 Task: Play online crossword game.
Action: Mouse moved to (362, 197)
Screenshot: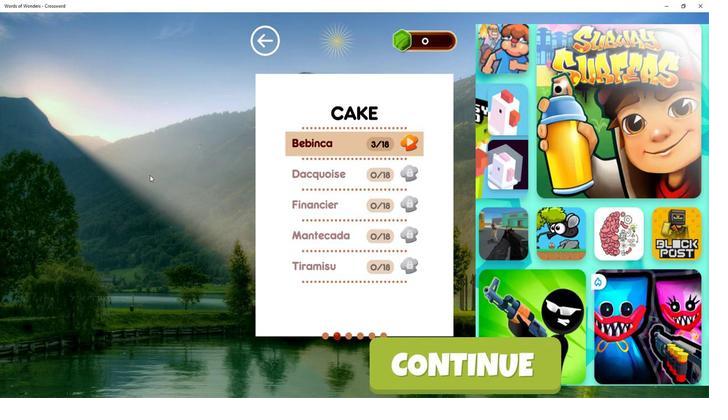 
Action: Mouse pressed left at (362, 197)
Screenshot: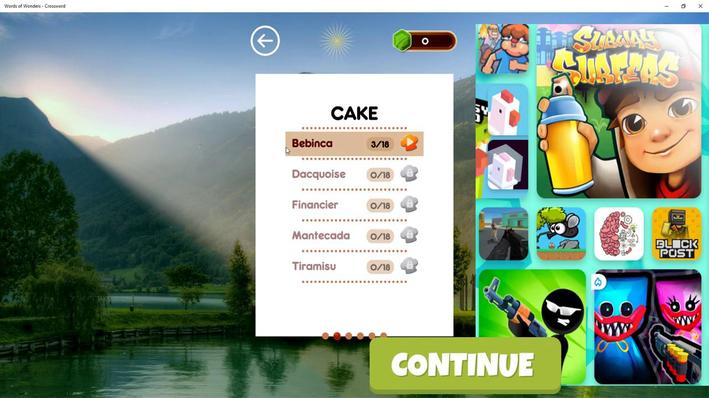 
Action: Mouse moved to (379, 186)
Screenshot: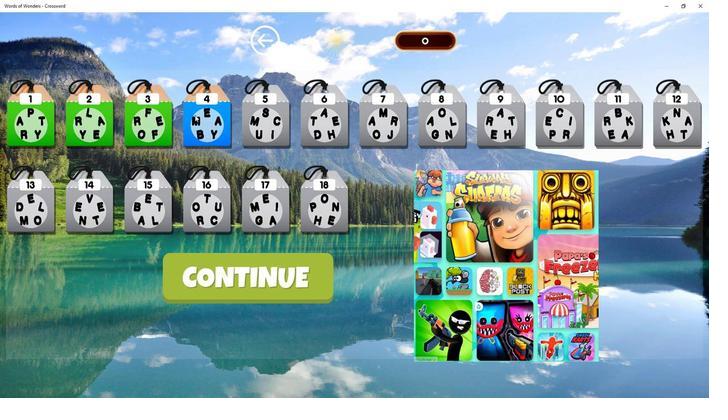 
Action: Mouse pressed left at (379, 186)
Screenshot: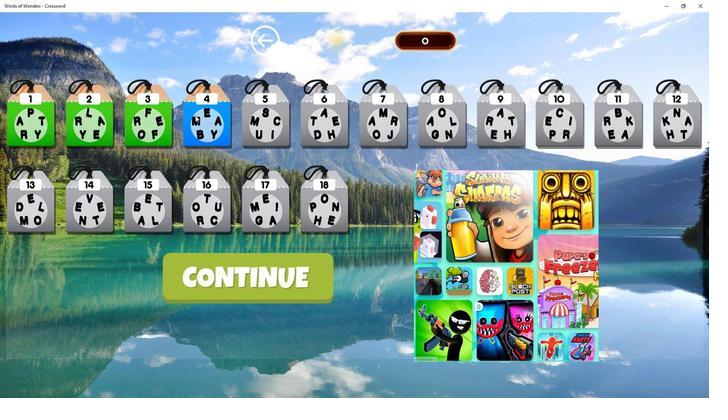 
Action: Mouse moved to (445, 207)
Screenshot: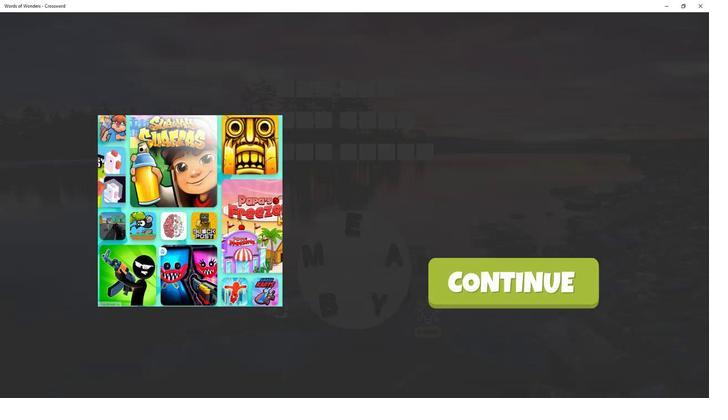 
Action: Mouse scrolled (445, 207) with delta (0, 0)
Screenshot: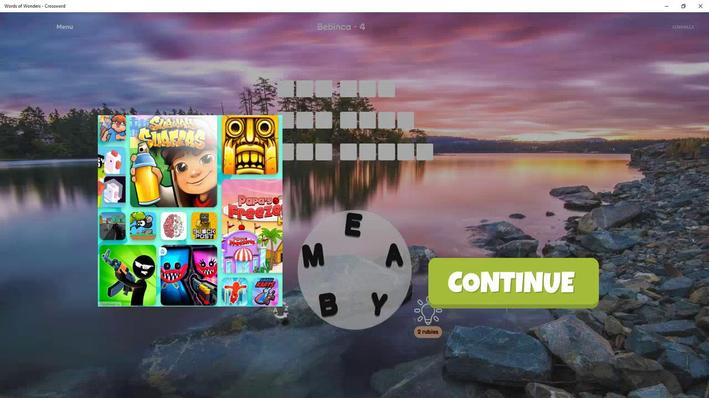 
Action: Mouse scrolled (445, 207) with delta (0, 0)
Screenshot: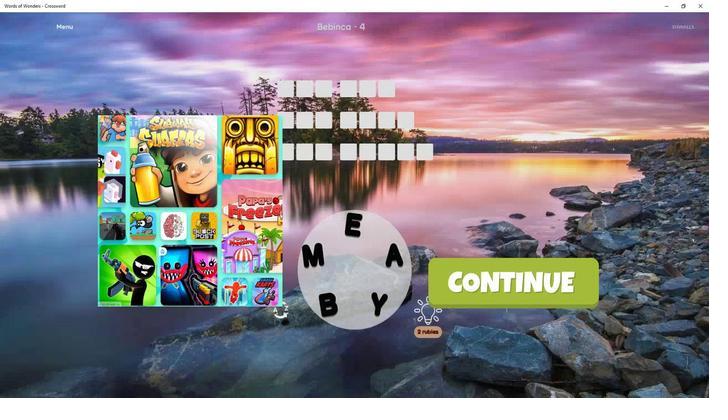 
Action: Mouse scrolled (445, 207) with delta (0, 0)
Screenshot: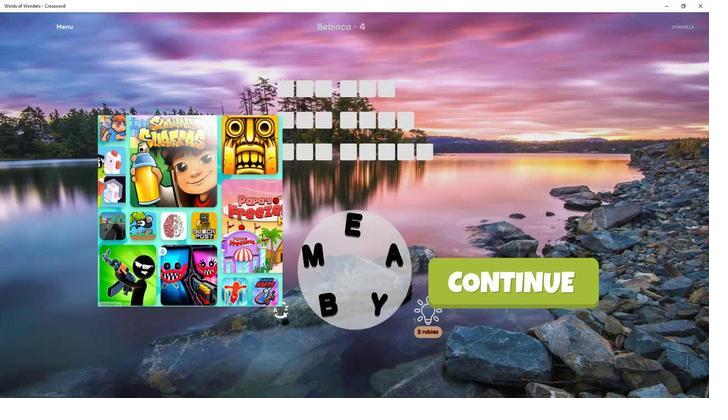 
Action: Mouse moved to (356, 240)
Screenshot: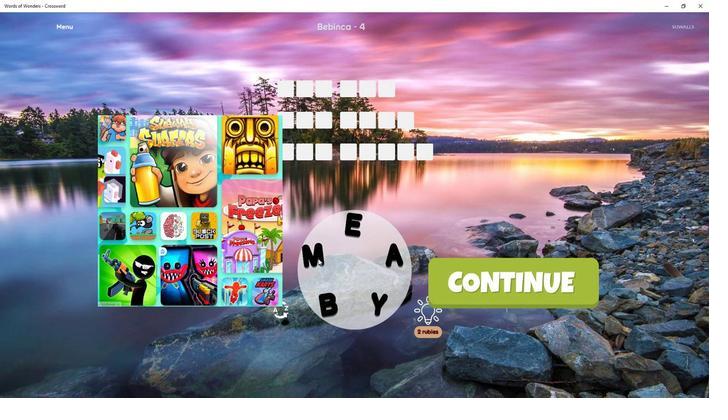 
Action: Mouse pressed left at (356, 240)
Screenshot: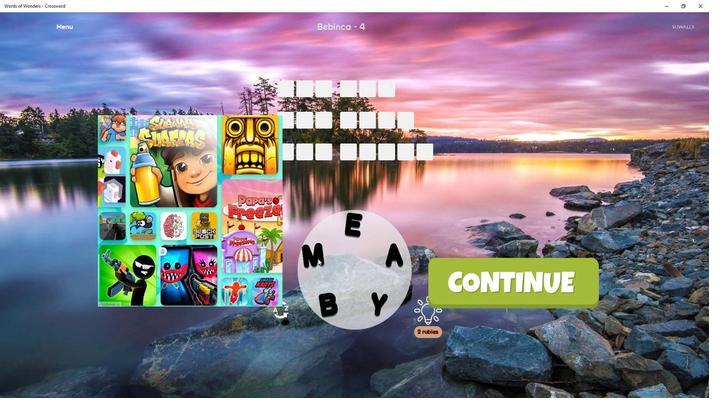
Action: Mouse moved to (355, 257)
Screenshot: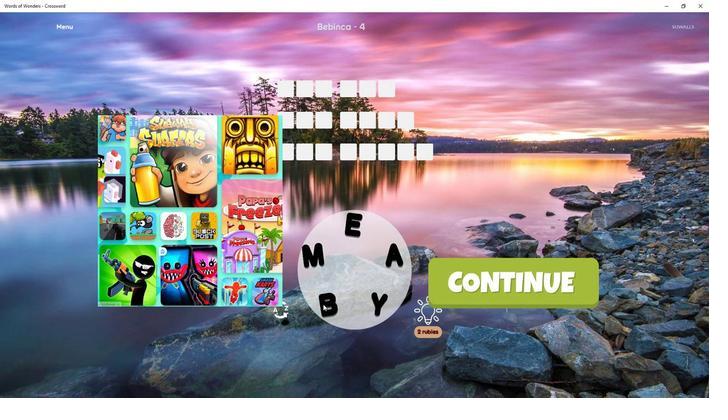 
Action: Mouse pressed left at (355, 257)
Screenshot: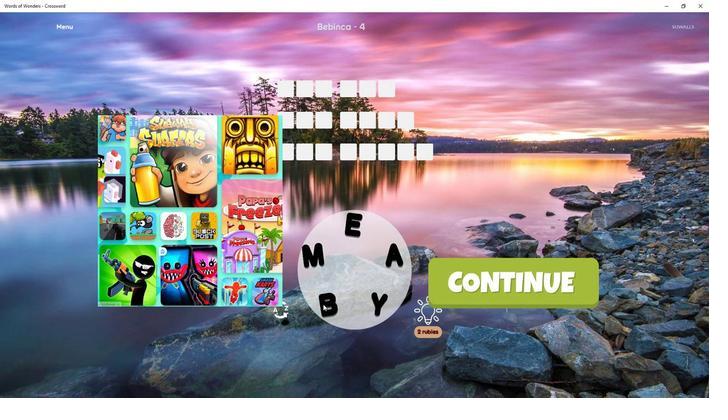 
Action: Mouse moved to (355, 257)
Screenshot: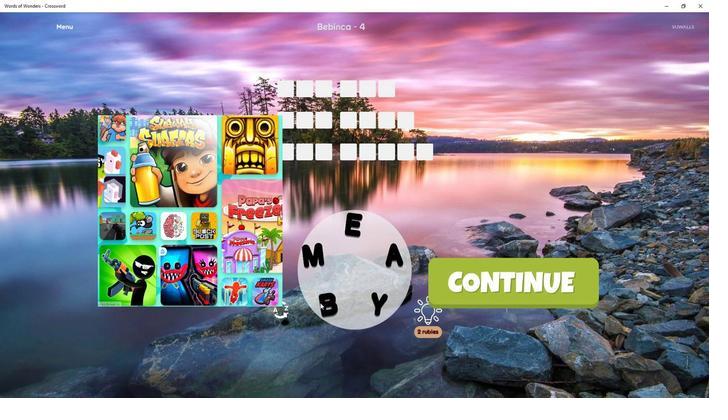 
Action: Mouse pressed left at (355, 257)
Screenshot: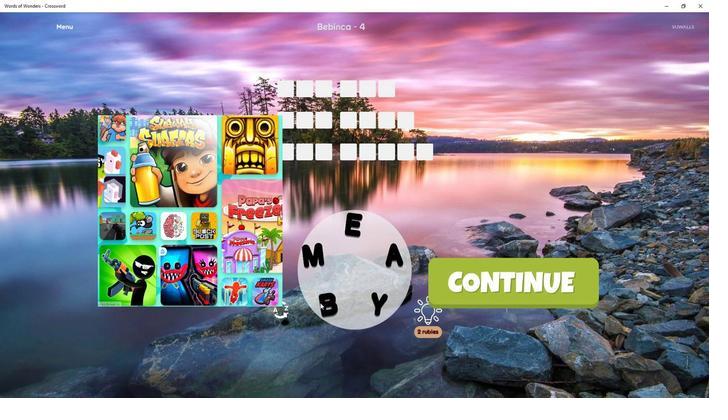 
Action: Mouse moved to (348, 229)
Screenshot: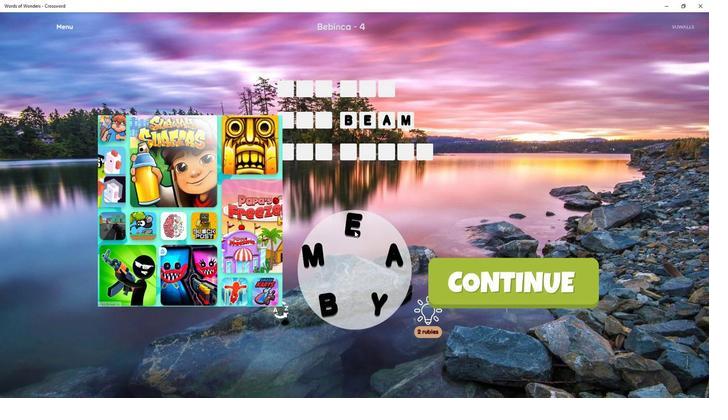 
Action: Mouse pressed left at (348, 229)
Screenshot: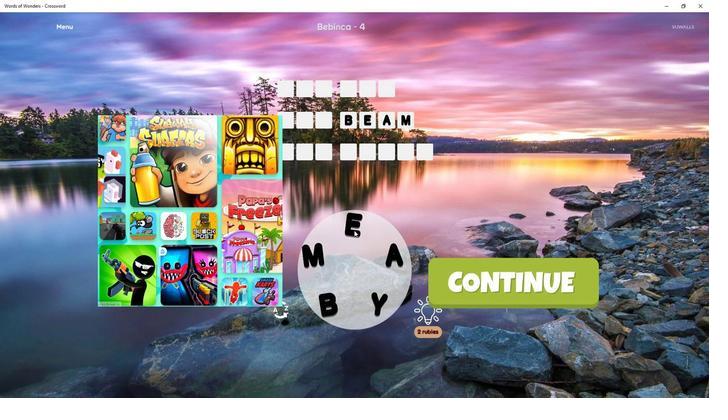 
Action: Mouse moved to (353, 255)
Screenshot: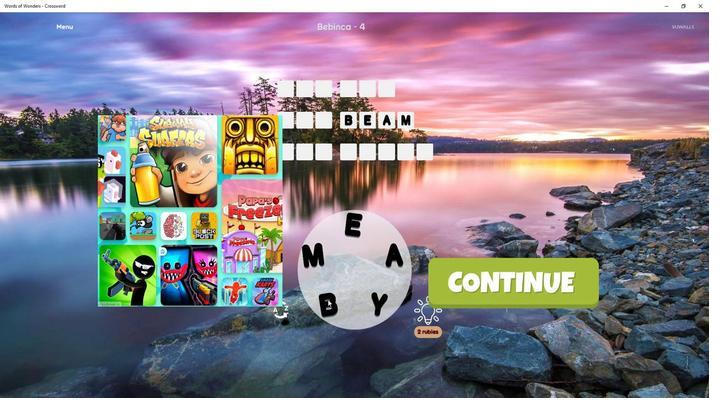 
Action: Mouse pressed left at (353, 255)
Screenshot: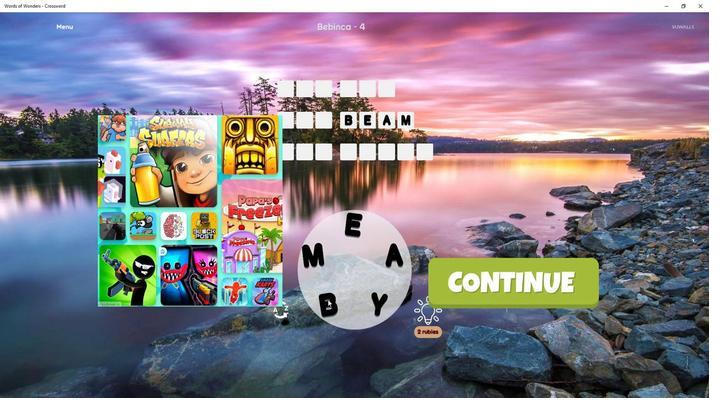 
Action: Mouse moved to (343, 257)
Screenshot: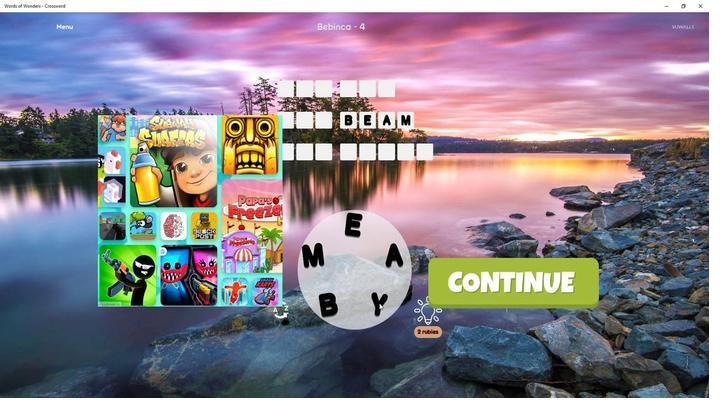 
Action: Mouse pressed left at (343, 257)
Screenshot: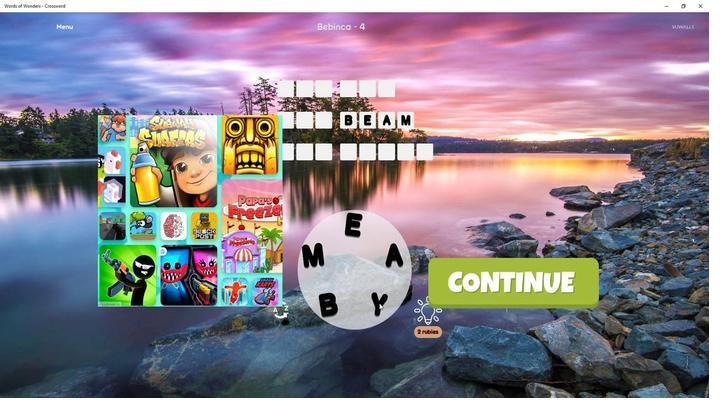 
Action: Mouse moved to (342, 254)
Screenshot: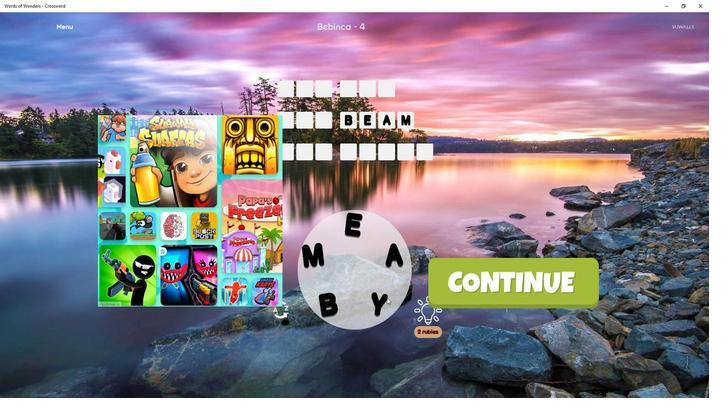 
Action: Mouse pressed left at (342, 254)
Screenshot: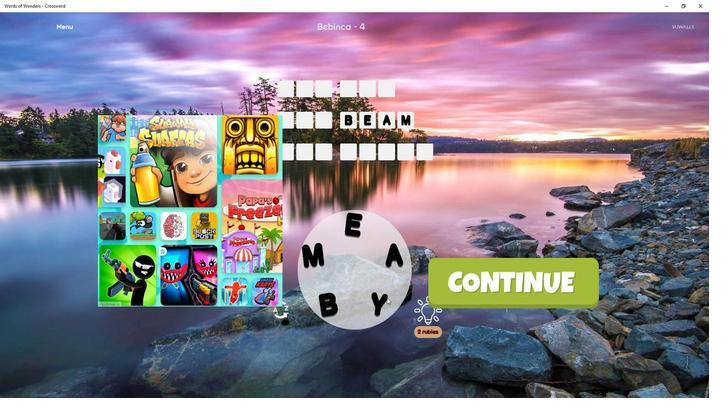 
Action: Mouse moved to (355, 254)
Screenshot: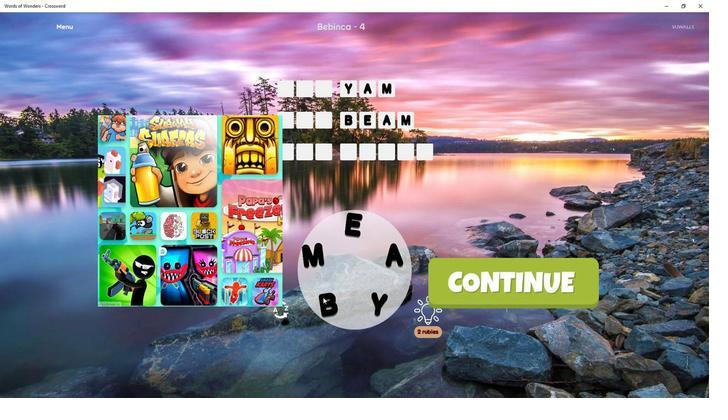 
Action: Mouse pressed left at (355, 254)
Screenshot: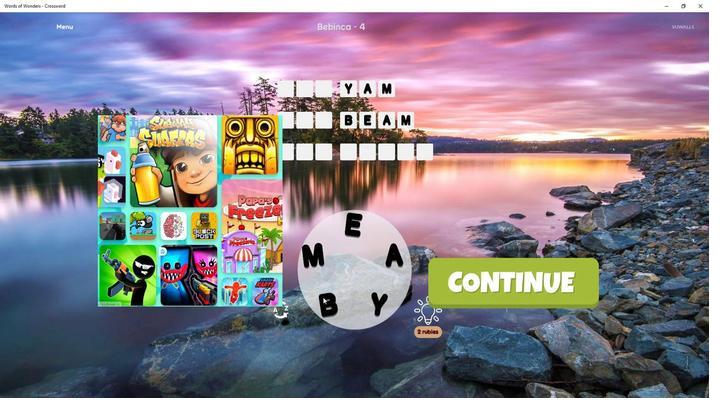 
Action: Mouse moved to (352, 255)
Screenshot: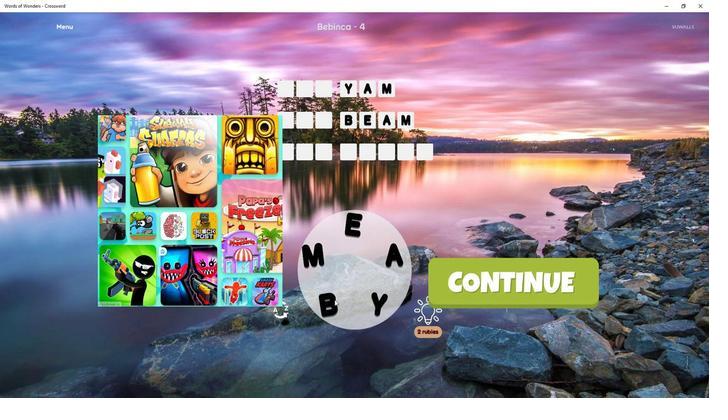 
Action: Mouse pressed left at (352, 255)
Screenshot: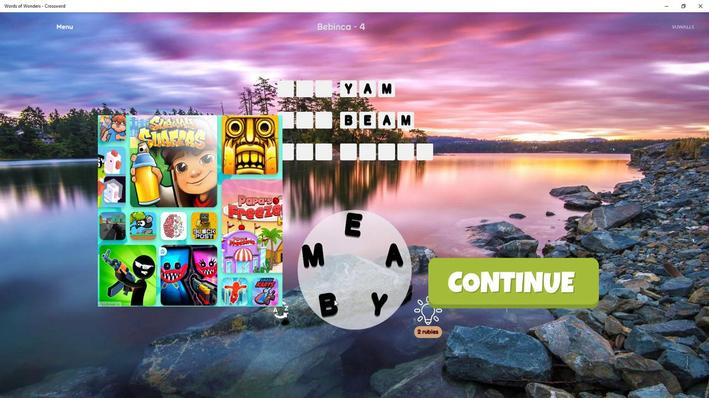 
Action: Mouse moved to (353, 253)
Screenshot: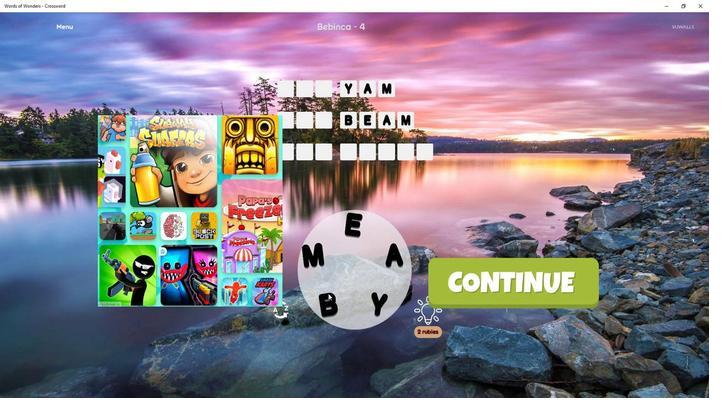 
Action: Mouse pressed left at (353, 253)
Screenshot: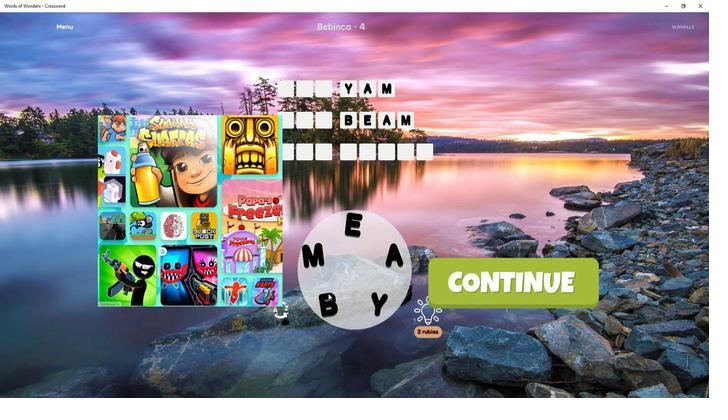 
Action: Mouse moved to (344, 258)
Screenshot: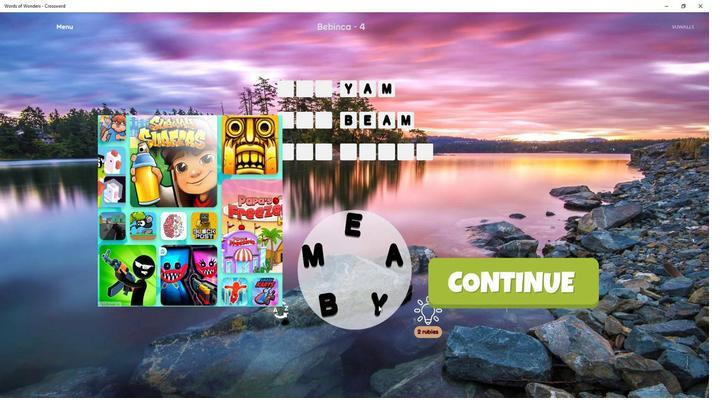 
Action: Mouse pressed left at (344, 258)
Screenshot: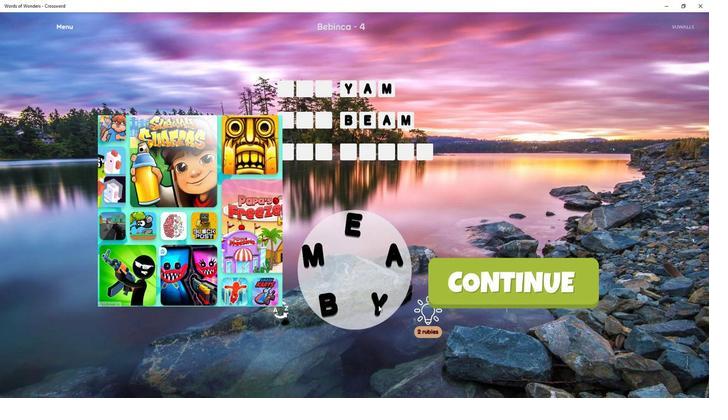 
Action: Mouse moved to (348, 231)
Screenshot: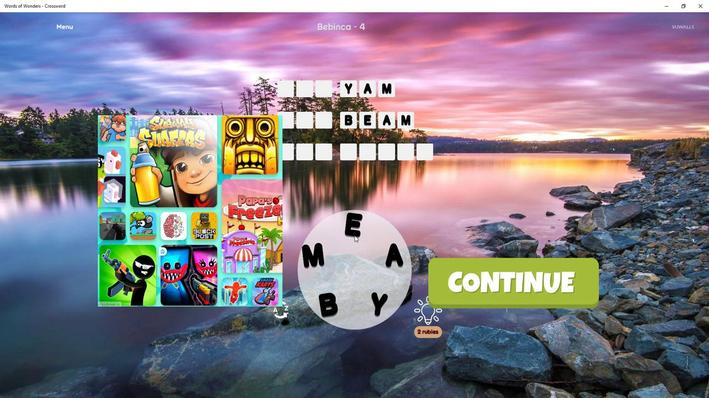 
Action: Mouse pressed left at (348, 231)
Screenshot: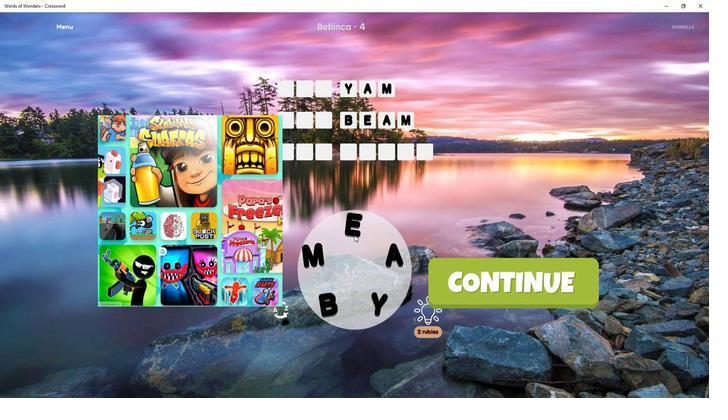 
Action: Mouse moved to (341, 239)
Screenshot: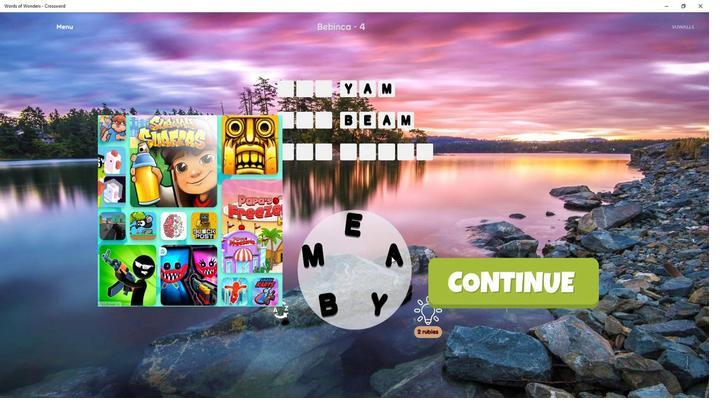 
Action: Mouse pressed left at (341, 239)
Screenshot: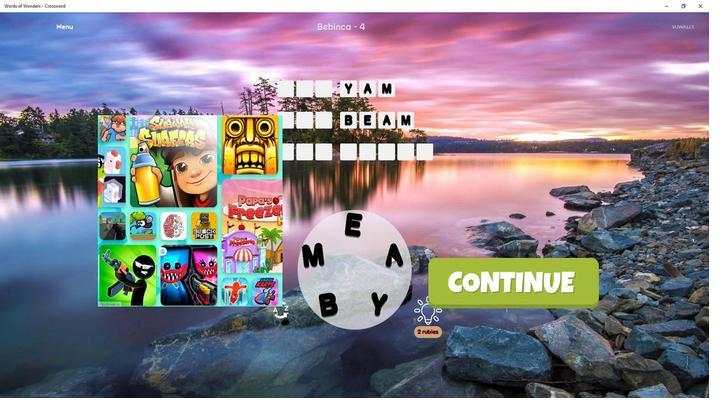 
Action: Mouse moved to (341, 239)
Screenshot: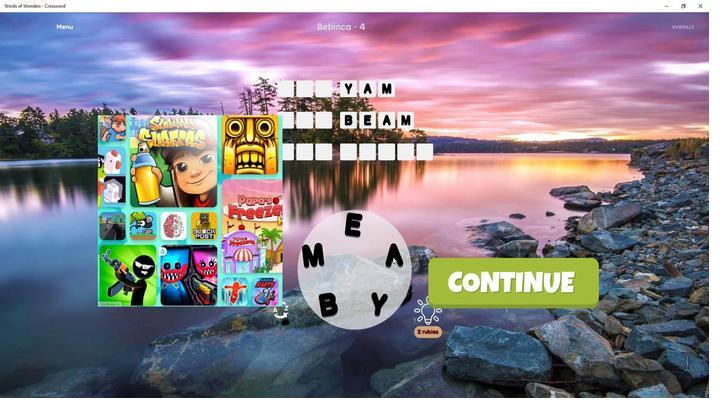 
Action: Mouse pressed left at (341, 239)
Screenshot: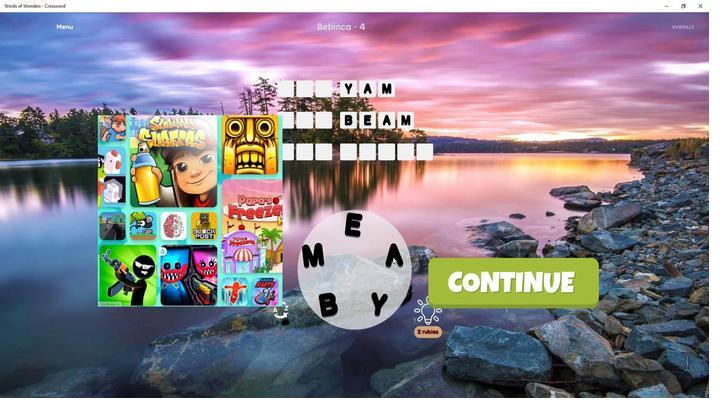 
Action: Mouse moved to (349, 227)
Screenshot: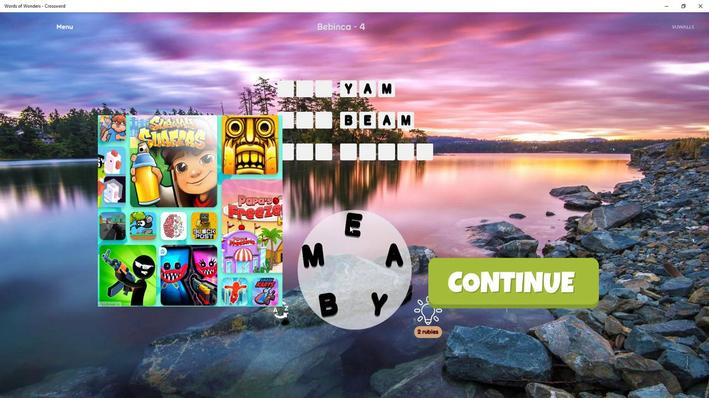 
Action: Mouse pressed left at (349, 227)
Screenshot: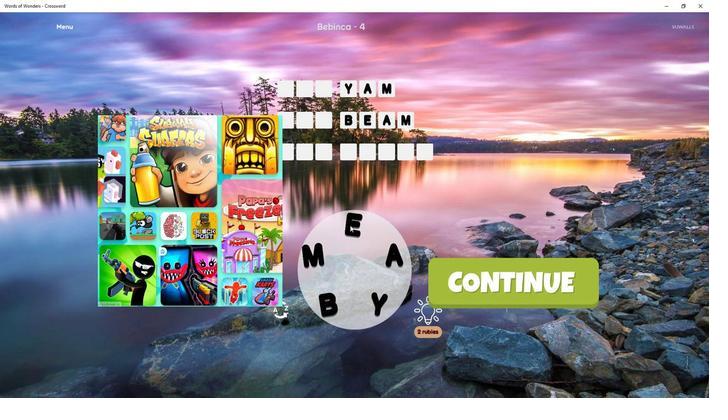 
Action: Mouse moved to (444, 203)
Screenshot: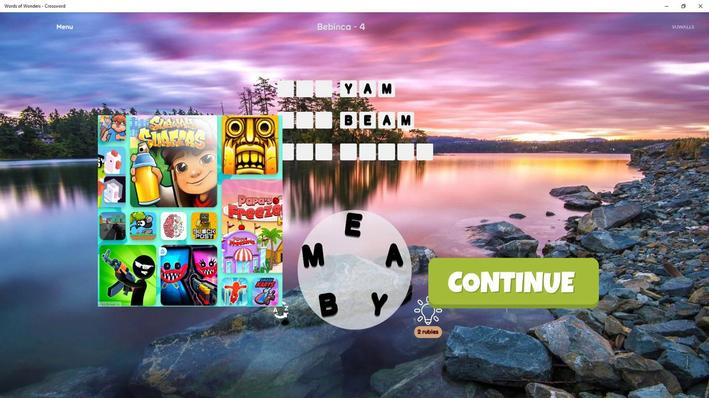 
Action: Mouse scrolled (444, 203) with delta (0, 0)
Screenshot: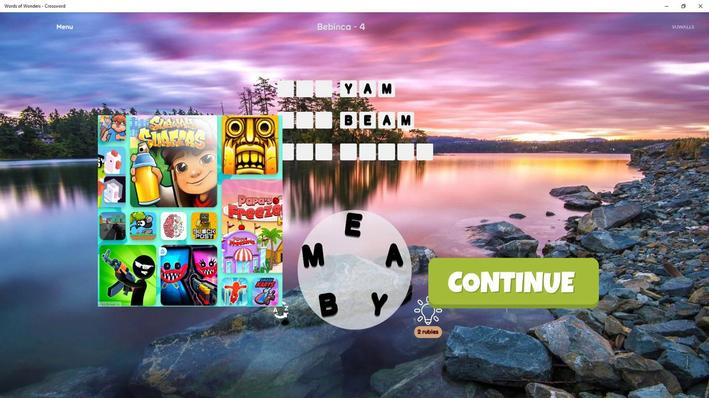
Action: Mouse moved to (447, 201)
Screenshot: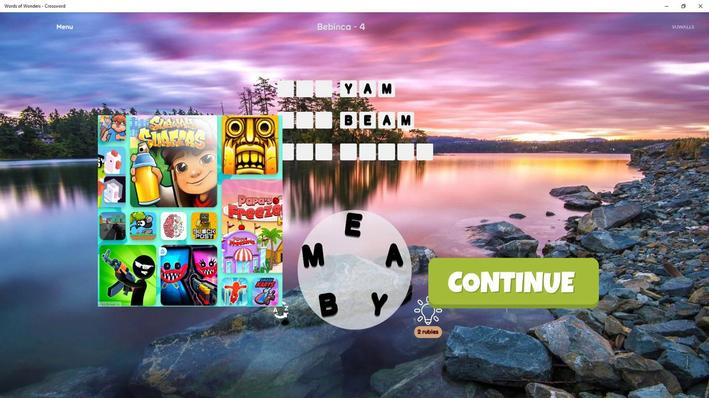 
Action: Mouse scrolled (447, 201) with delta (0, 0)
Screenshot: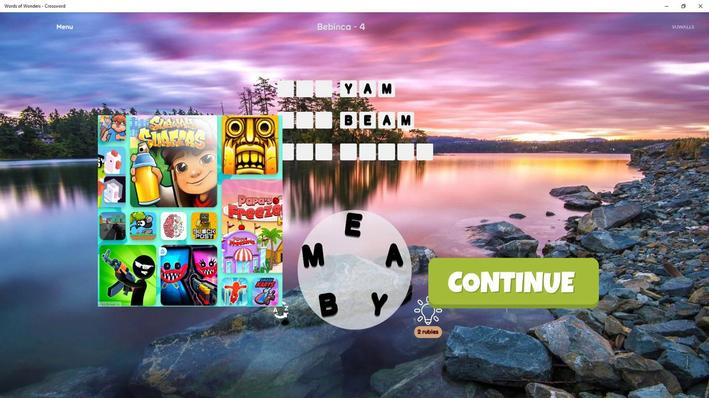 
Action: Mouse moved to (355, 240)
Screenshot: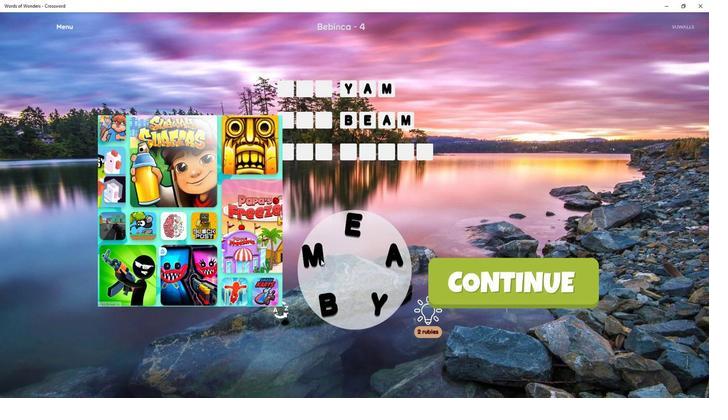 
Action: Mouse pressed left at (355, 240)
Screenshot: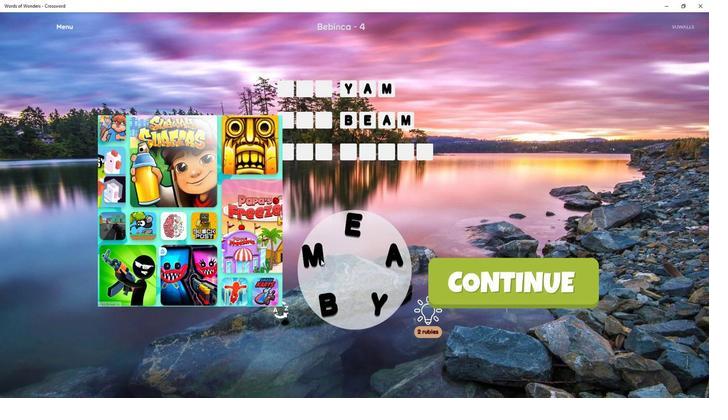 
Action: Mouse moved to (356, 240)
Screenshot: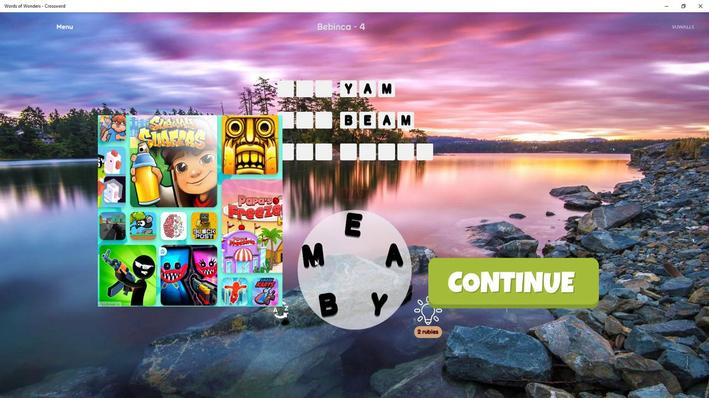 
Action: Mouse pressed left at (356, 240)
Screenshot: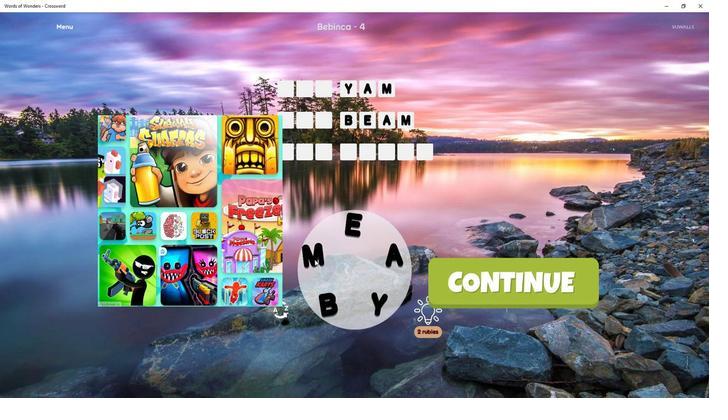 
Action: Mouse moved to (349, 227)
Screenshot: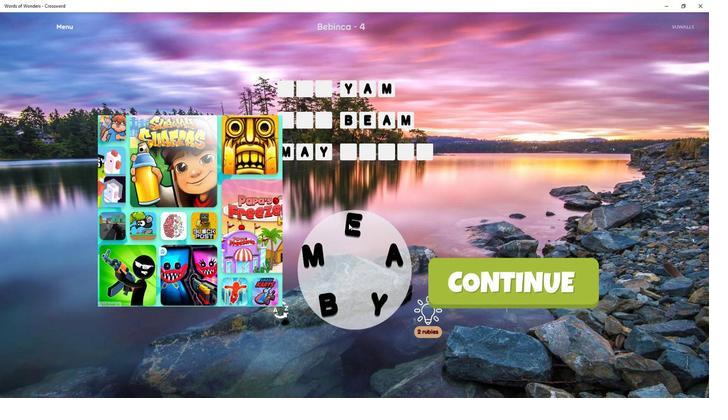 
Action: Mouse pressed left at (349, 227)
Screenshot: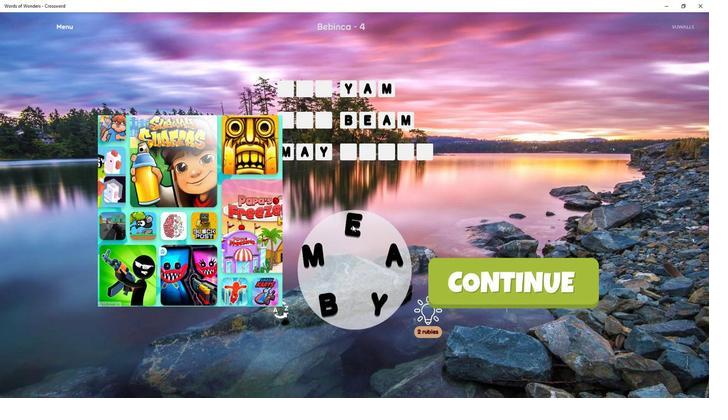 
Action: Mouse moved to (438, 197)
Screenshot: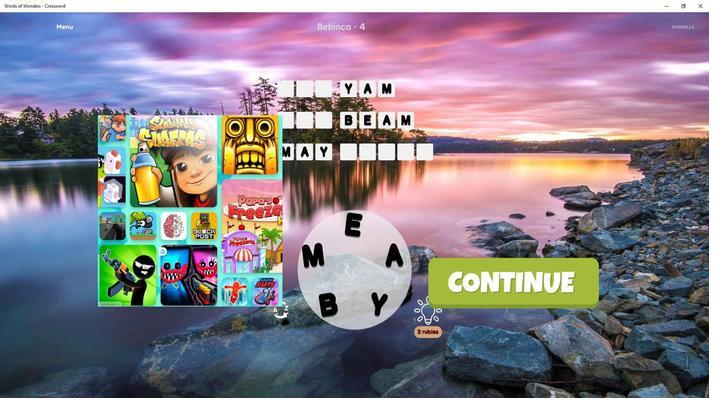 
Action: Mouse scrolled (438, 197) with delta (0, 0)
Screenshot: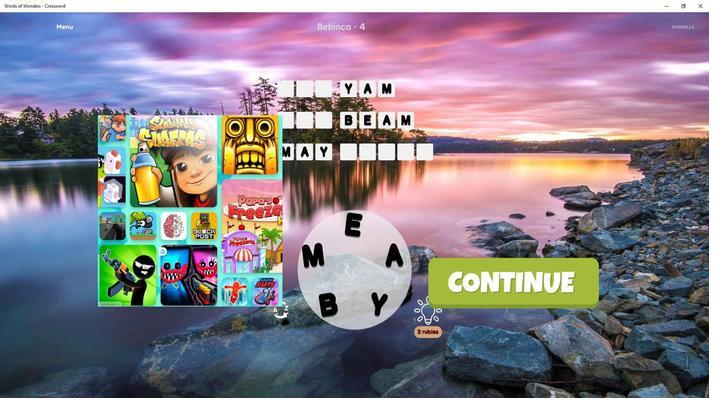 
Action: Mouse scrolled (438, 197) with delta (0, 0)
Screenshot: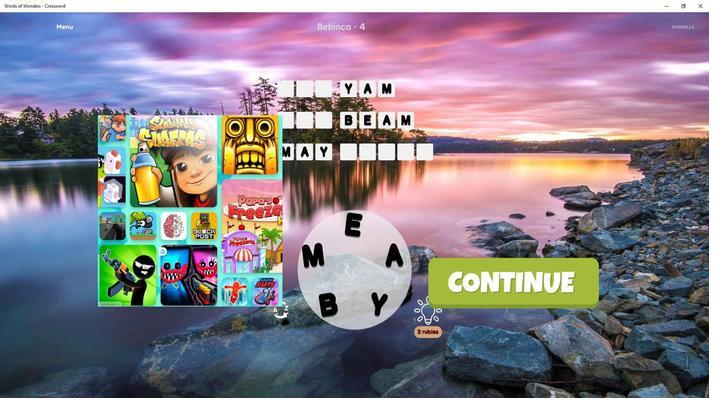 
Action: Mouse scrolled (438, 197) with delta (0, 0)
Screenshot: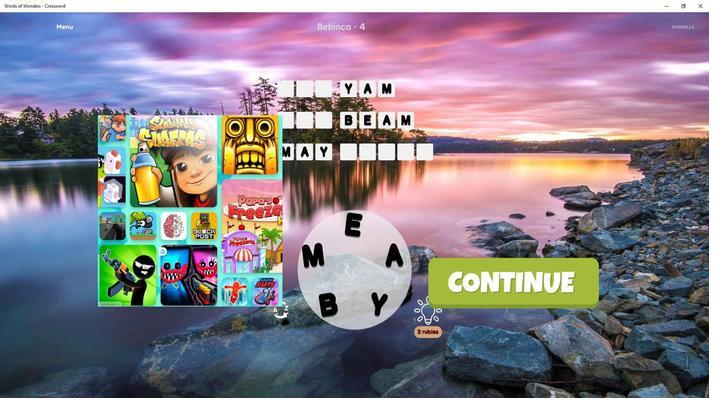 
Action: Mouse moved to (358, 237)
Screenshot: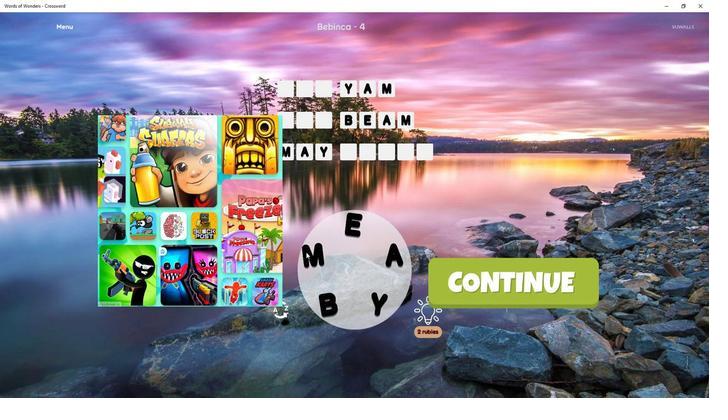 
Action: Mouse pressed left at (358, 237)
Screenshot: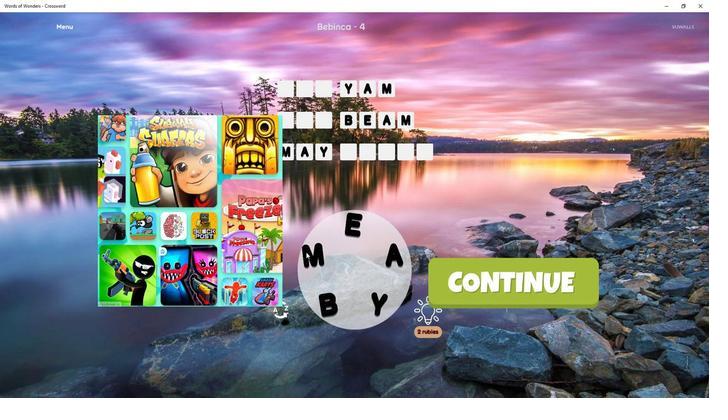 
Action: Mouse moved to (355, 255)
Screenshot: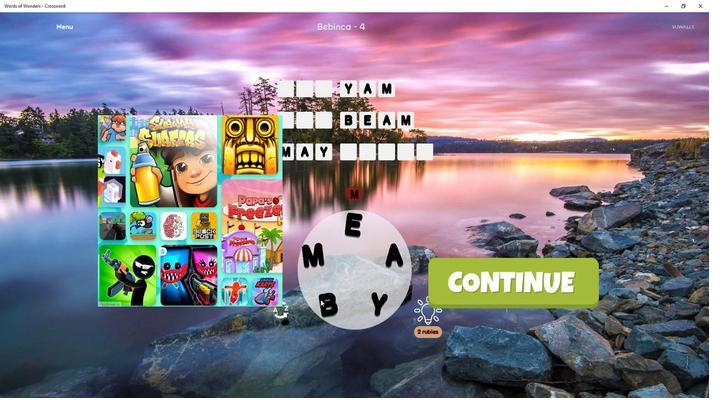 
Action: Mouse pressed left at (355, 255)
Screenshot: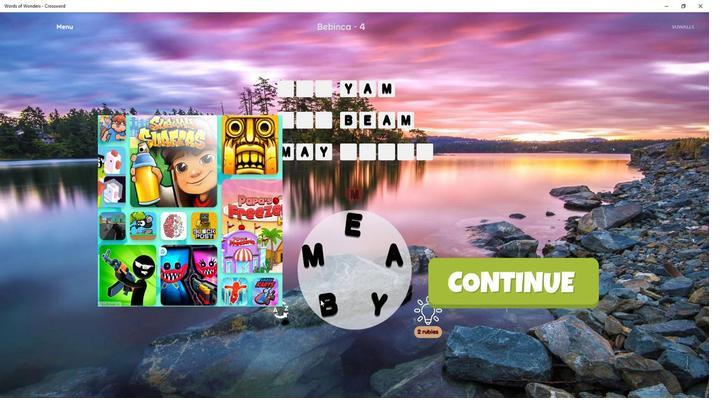 
Action: Mouse moved to (355, 255)
Screenshot: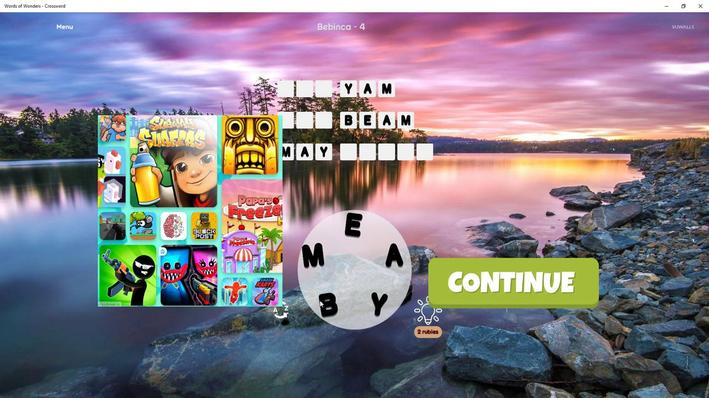 
Action: Mouse pressed left at (355, 255)
Screenshot: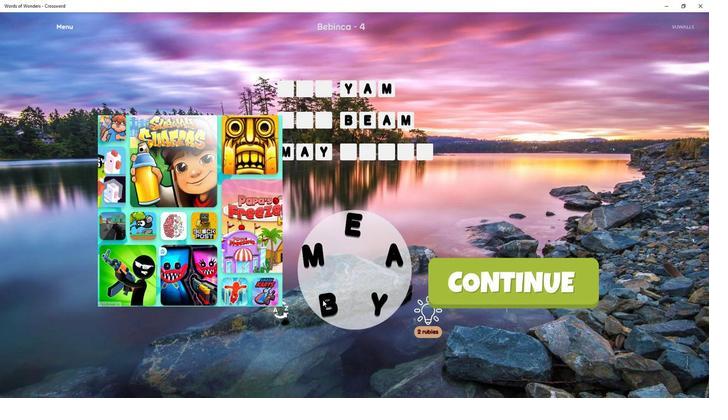 
Action: Mouse moved to (342, 238)
Screenshot: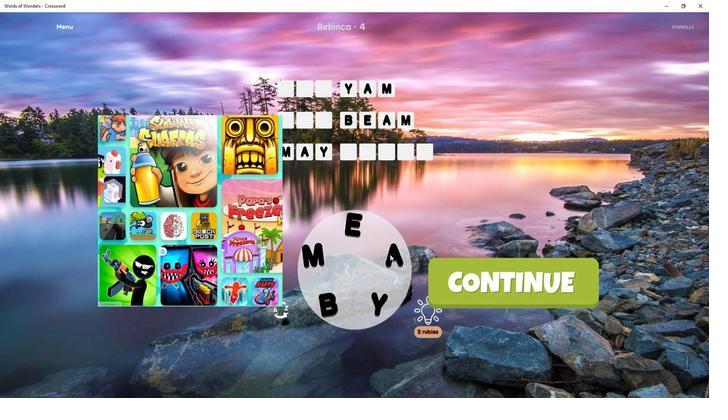 
Action: Mouse pressed left at (342, 238)
Screenshot: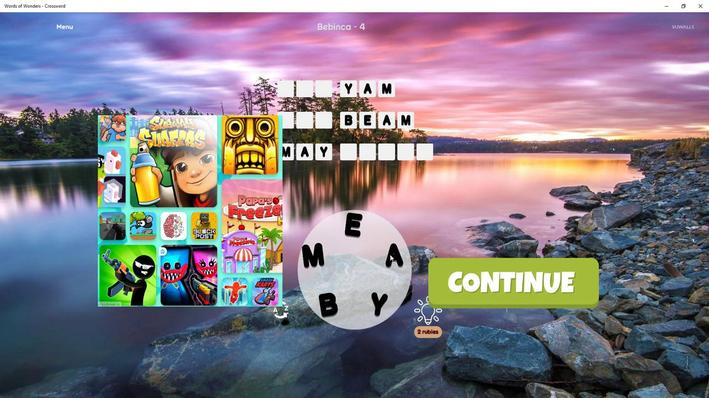 
Action: Mouse moved to (342, 240)
Screenshot: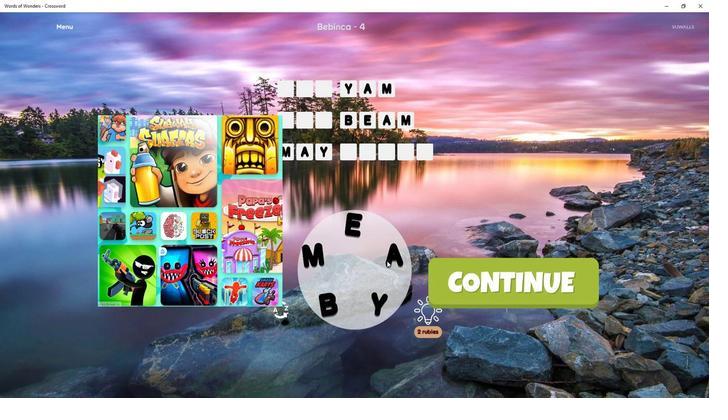 
Action: Mouse pressed left at (342, 240)
Screenshot: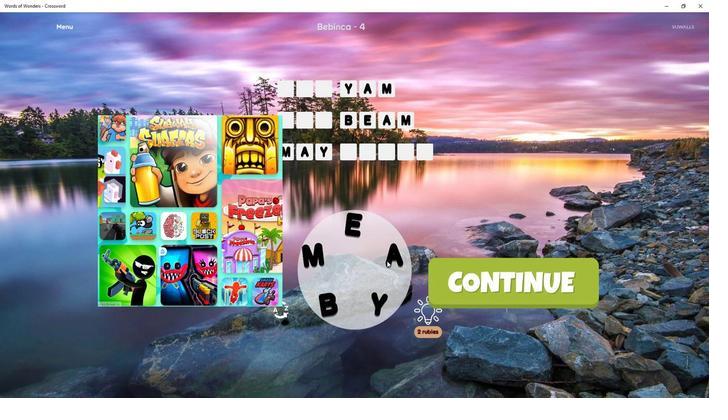 
Action: Mouse moved to (341, 237)
Screenshot: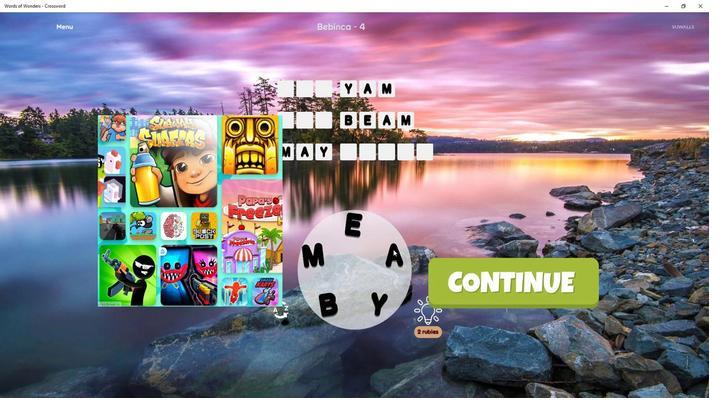 
Action: Mouse pressed left at (341, 237)
Screenshot: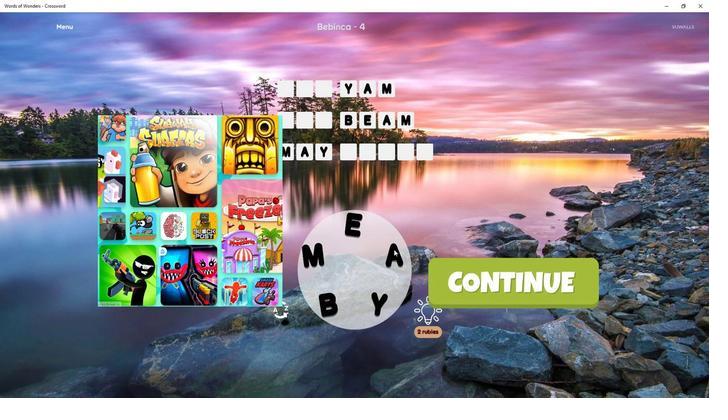 
Action: Mouse moved to (356, 240)
Screenshot: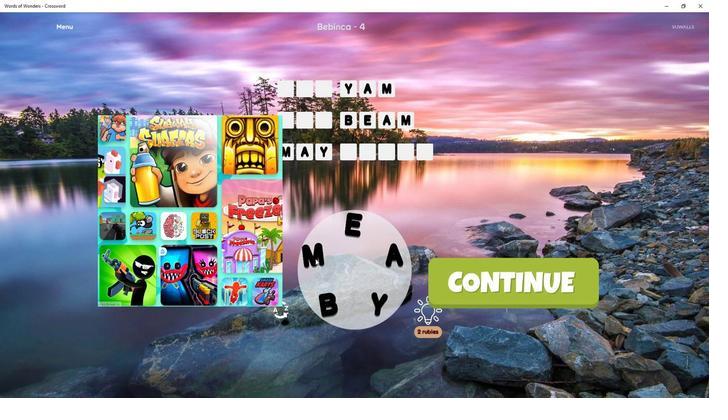 
Action: Mouse pressed left at (356, 240)
Screenshot: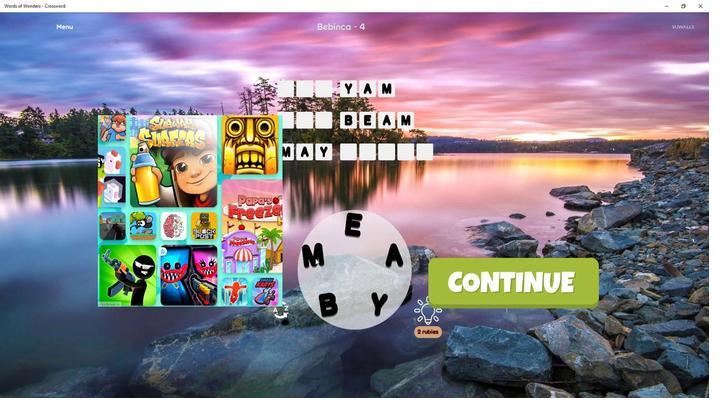 
Action: Mouse moved to (356, 238)
Screenshot: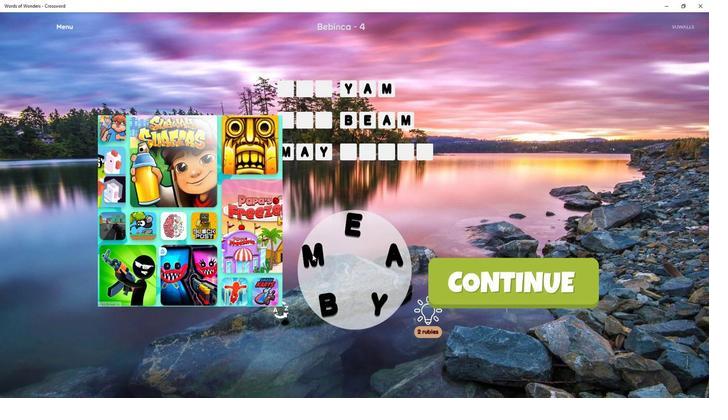 
Action: Mouse pressed left at (356, 238)
Screenshot: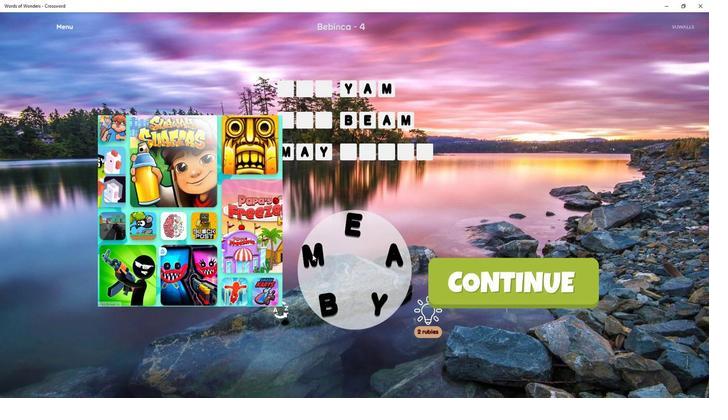 
Action: Mouse moved to (356, 240)
Screenshot: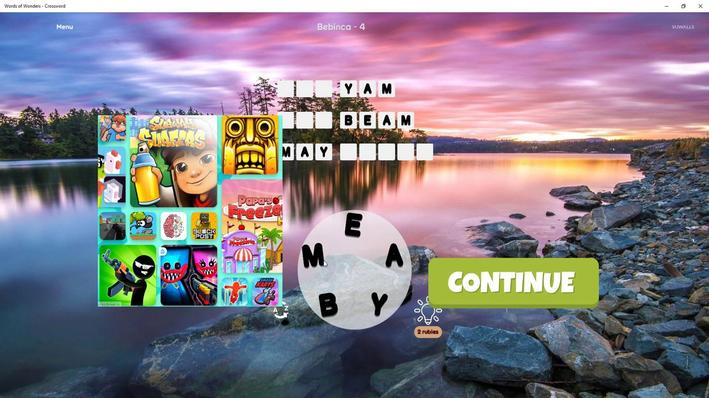 
Action: Mouse pressed left at (356, 240)
Screenshot: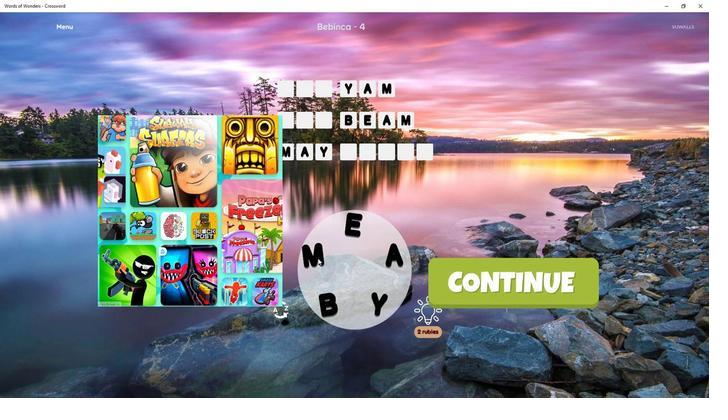 
Action: Mouse moved to (358, 236)
Screenshot: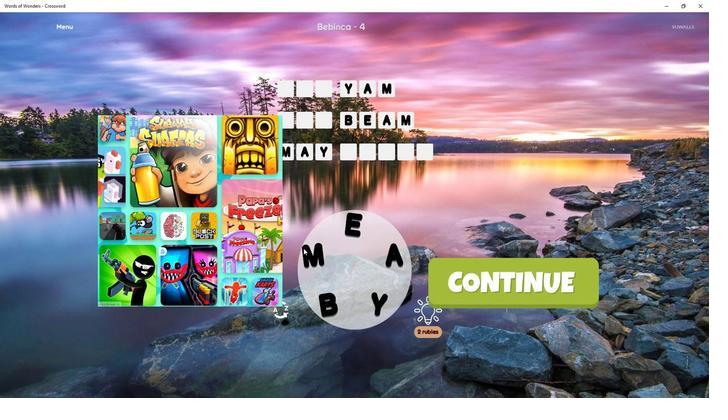 
Action: Mouse pressed left at (358, 236)
Screenshot: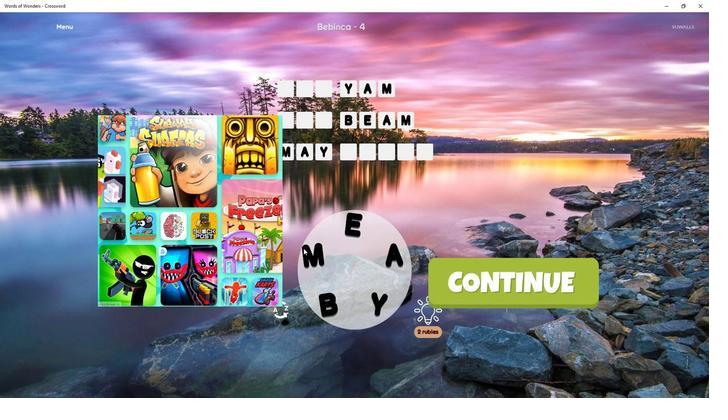 
Action: Mouse moved to (357, 237)
Screenshot: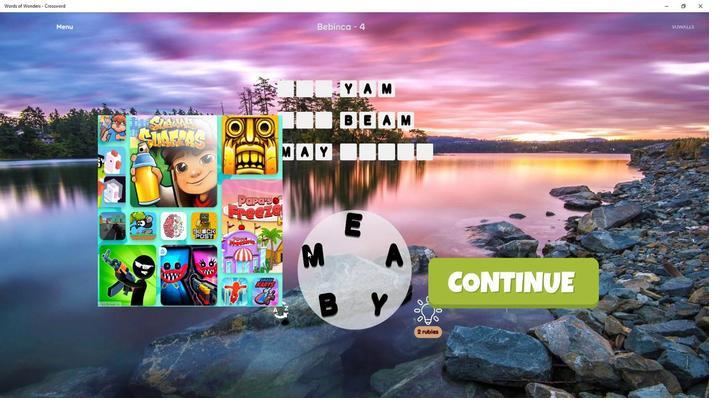 
Action: Mouse pressed left at (357, 237)
Screenshot: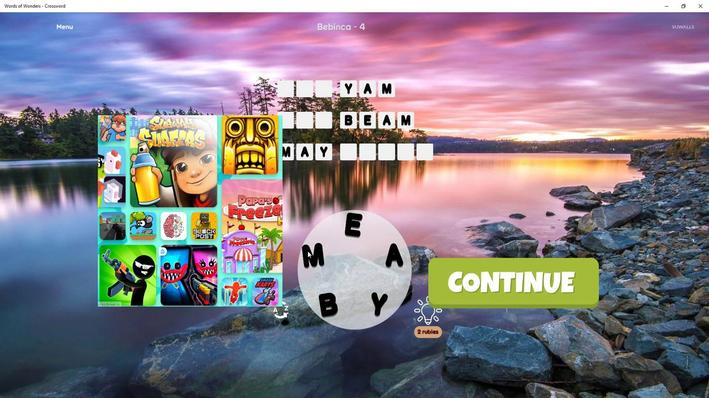
Action: Mouse moved to (344, 257)
Screenshot: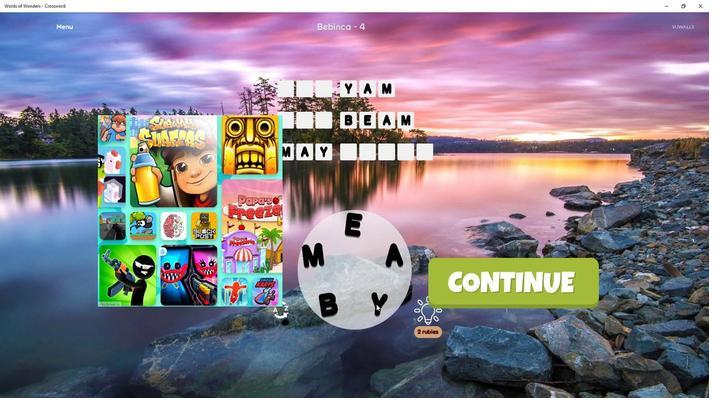 
Action: Mouse pressed left at (344, 257)
Screenshot: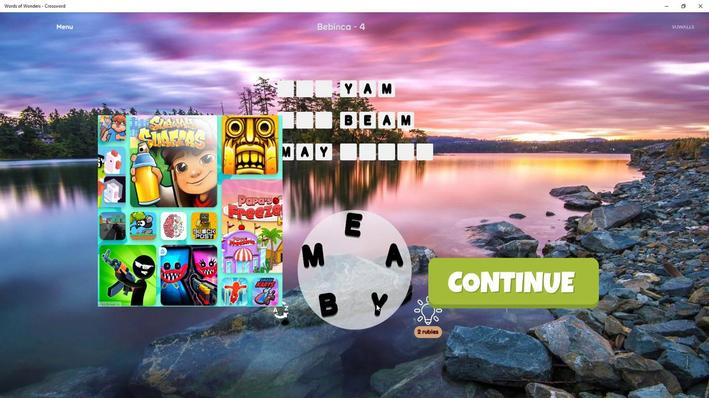 
Action: Mouse moved to (343, 257)
Screenshot: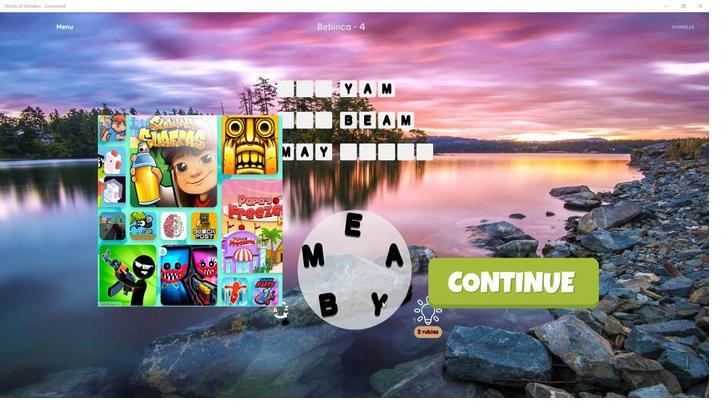
Action: Mouse pressed left at (343, 257)
Screenshot: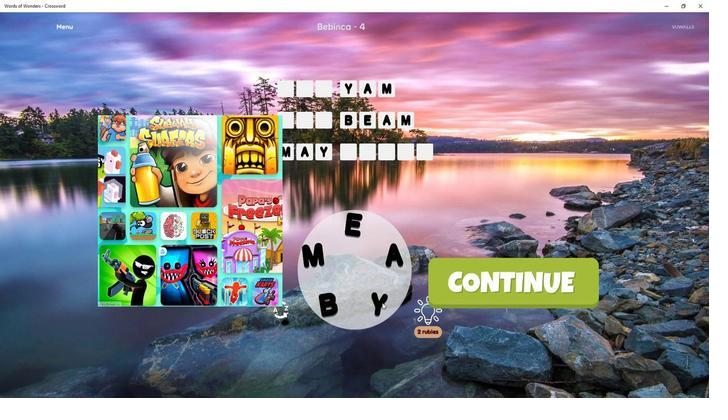 
Action: Mouse moved to (431, 193)
Screenshot: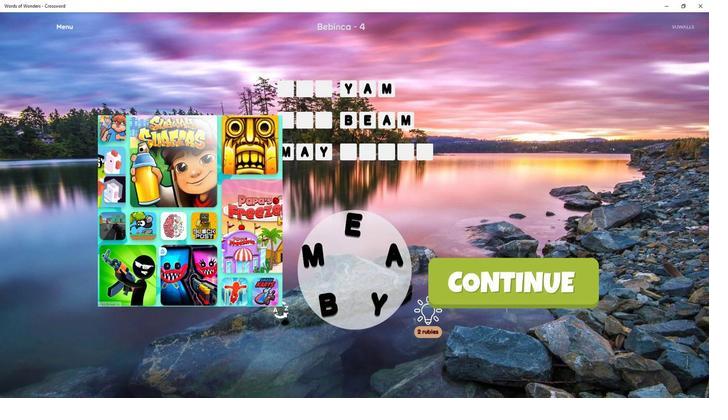 
Action: Mouse pressed left at (431, 193)
Screenshot: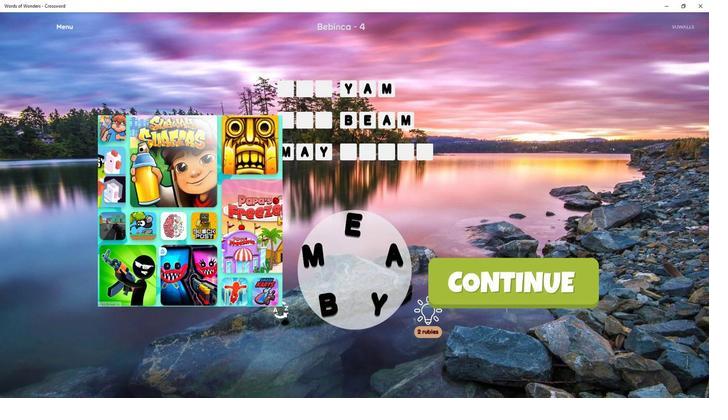 
Action: Mouse moved to (344, 258)
Screenshot: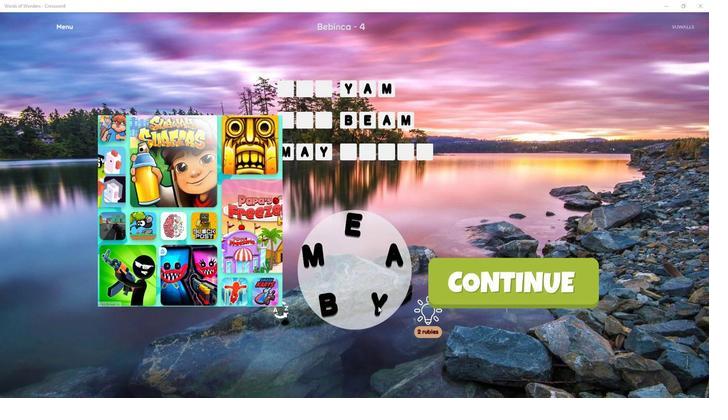 
Action: Mouse pressed left at (344, 258)
Screenshot: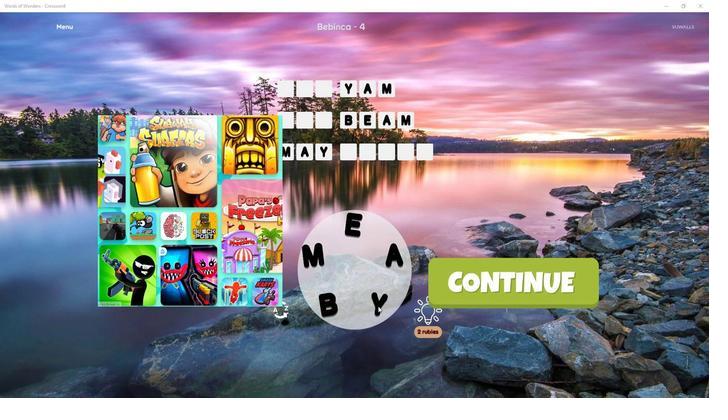 
Action: Mouse moved to (345, 257)
Screenshot: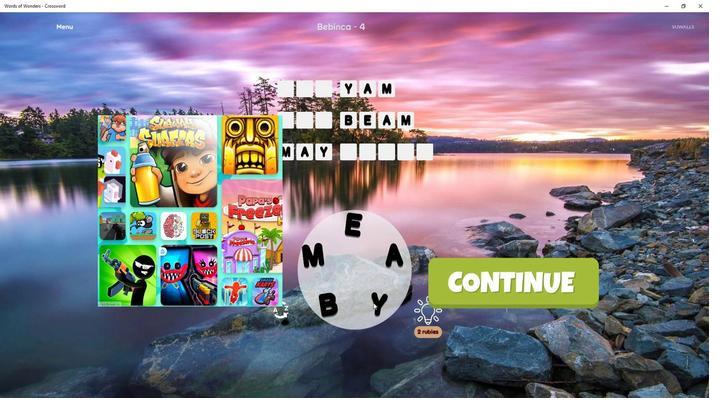 
Action: Mouse pressed left at (345, 257)
Screenshot: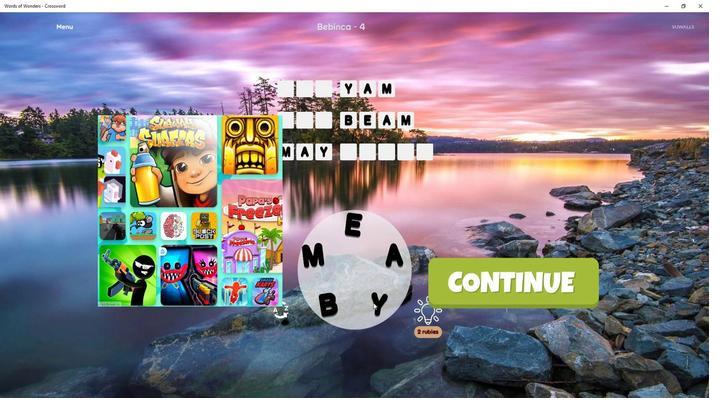
Action: Mouse moved to (355, 239)
Screenshot: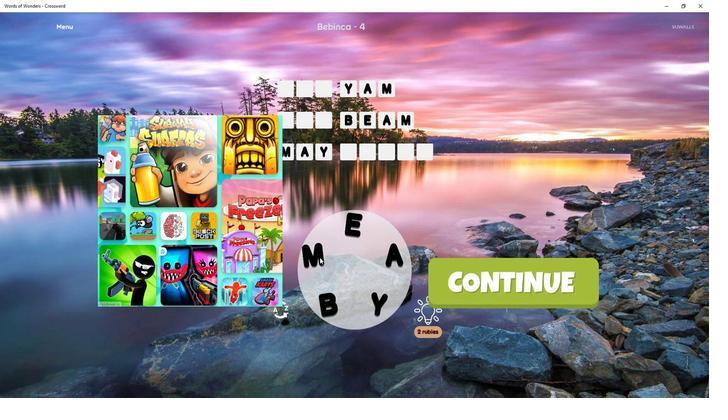 
Action: Mouse pressed left at (355, 239)
Screenshot: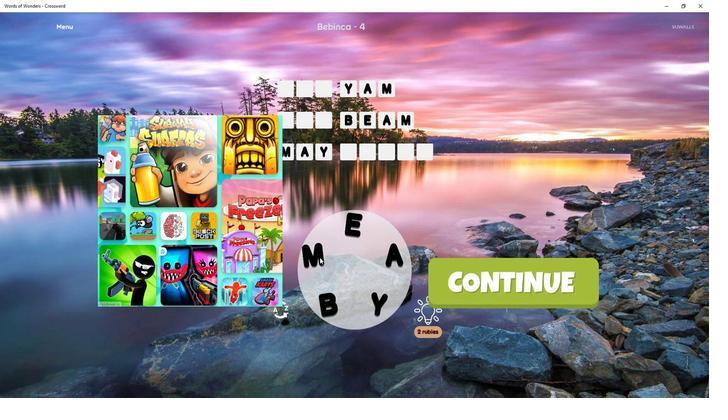 
Action: Mouse moved to (345, 260)
Screenshot: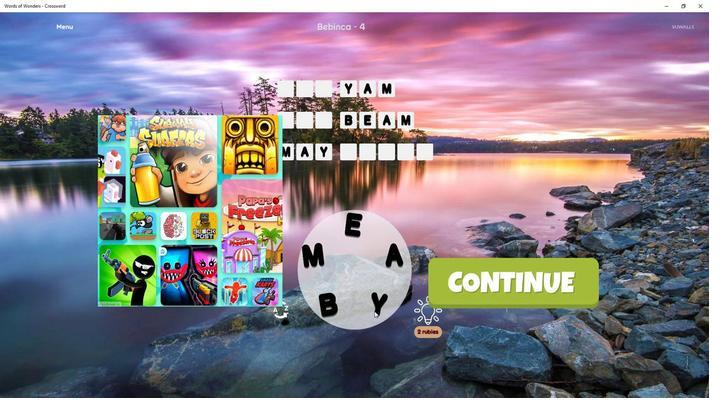 
Action: Mouse pressed left at (345, 260)
Screenshot: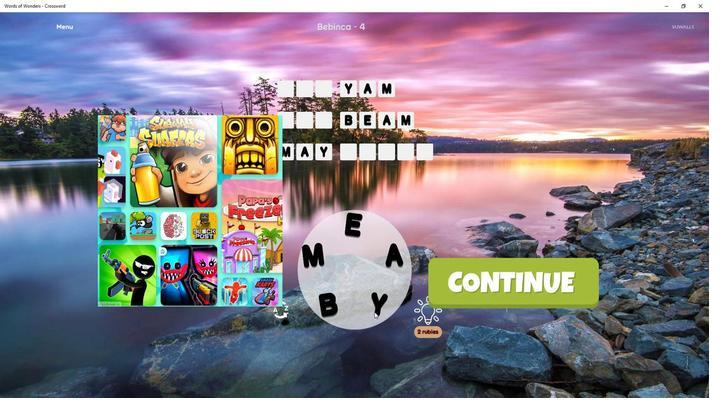
Action: Mouse moved to (345, 255)
Screenshot: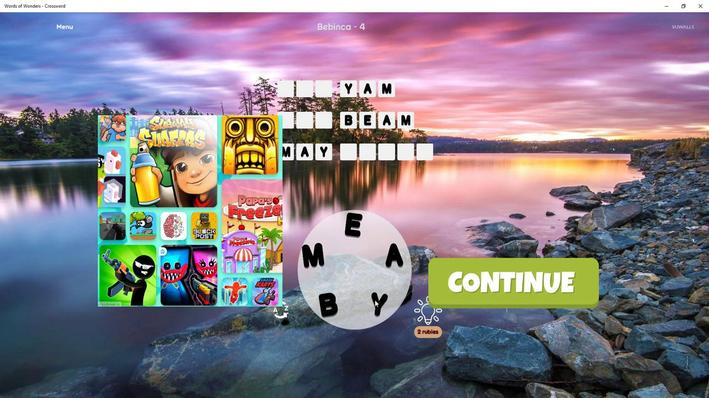 
Action: Mouse pressed left at (345, 255)
Screenshot: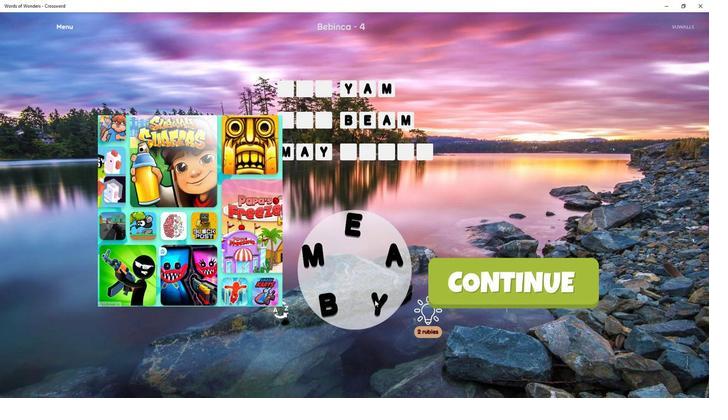 
Action: Mouse moved to (345, 257)
Screenshot: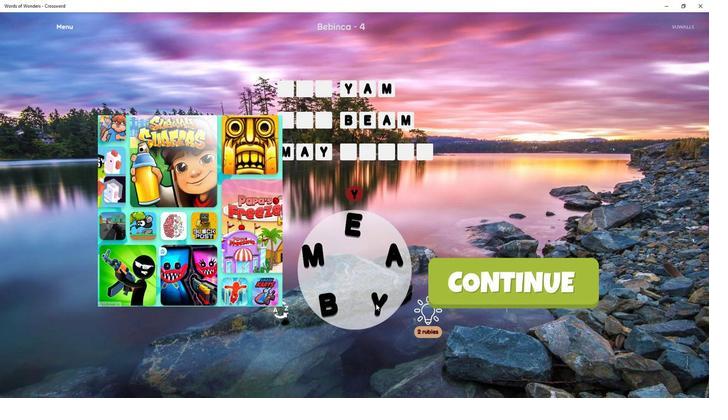 
Action: Mouse pressed left at (345, 257)
Screenshot: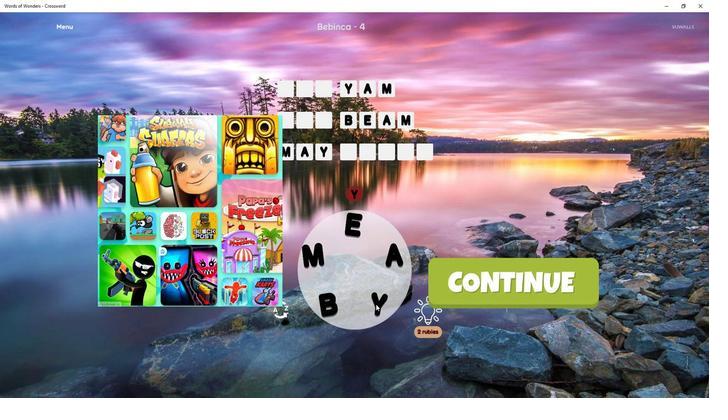 
Action: Mouse moved to (345, 250)
Screenshot: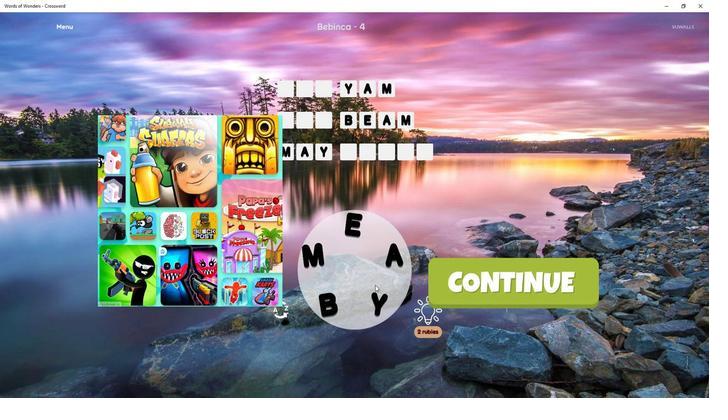 
Action: Mouse pressed left at (345, 250)
Screenshot: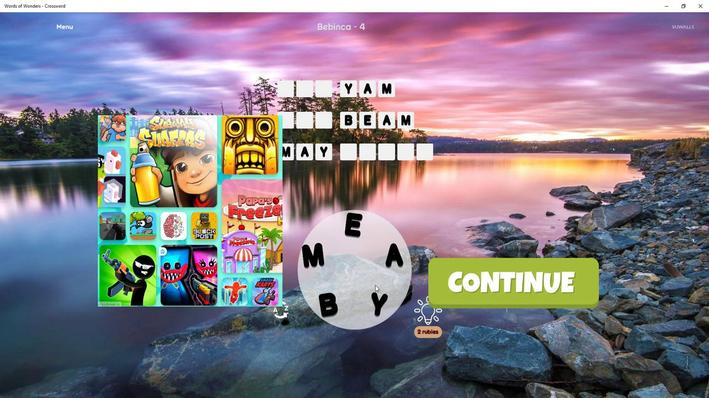 
Action: Mouse moved to (356, 238)
Screenshot: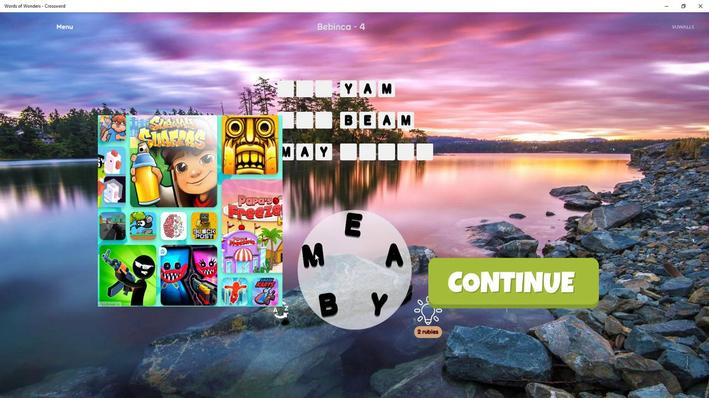 
Action: Mouse pressed left at (356, 238)
Screenshot: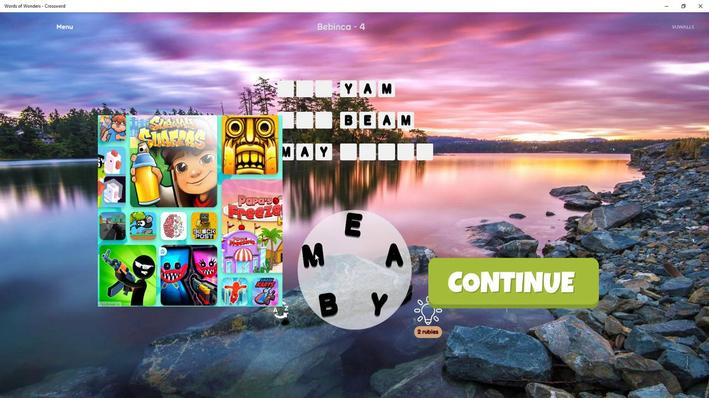 
Action: Mouse moved to (352, 256)
Screenshot: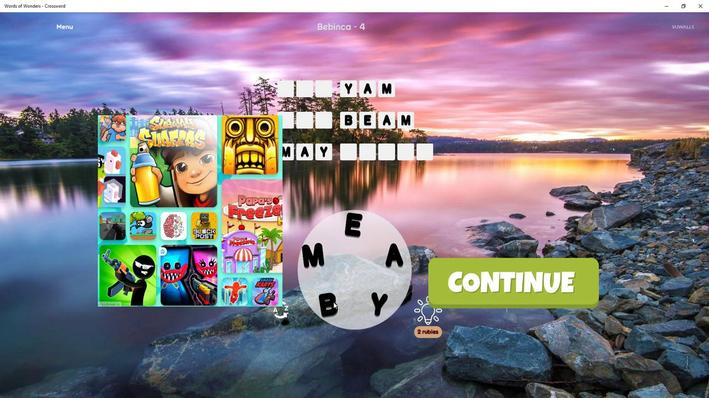 
Action: Mouse pressed left at (352, 256)
Screenshot: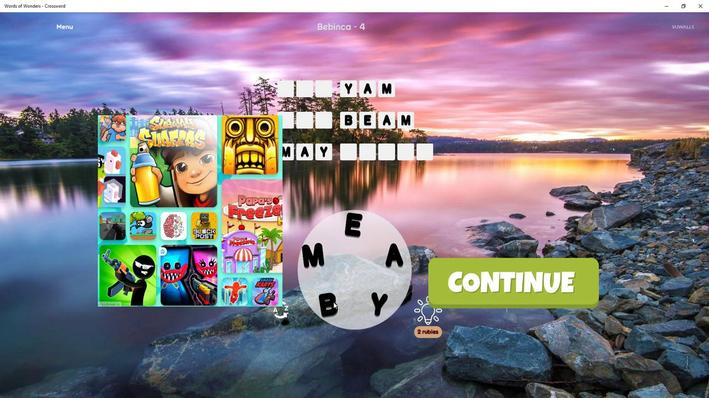 
Action: Mouse moved to (355, 258)
Screenshot: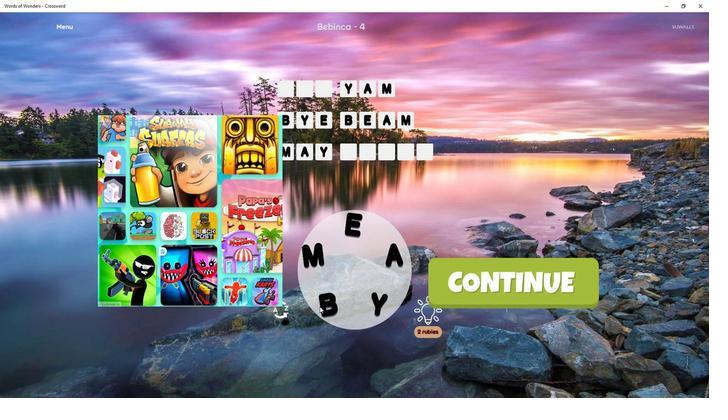 
Action: Mouse pressed left at (355, 258)
Screenshot: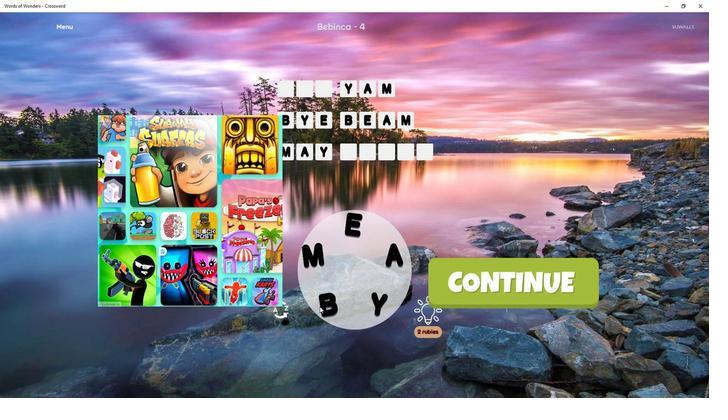 
Action: Mouse moved to (355, 240)
Screenshot: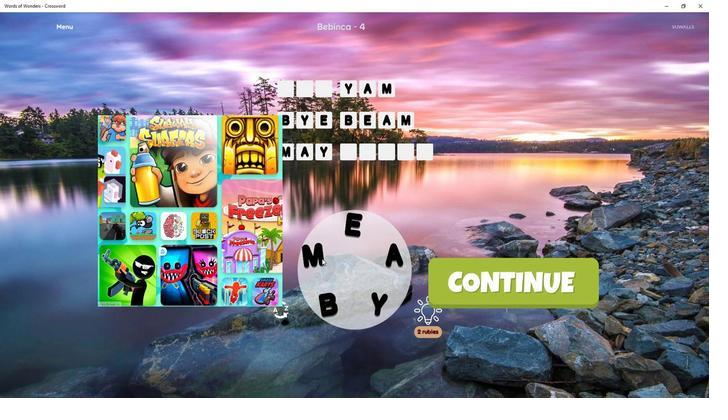 
Action: Mouse pressed left at (355, 240)
Screenshot: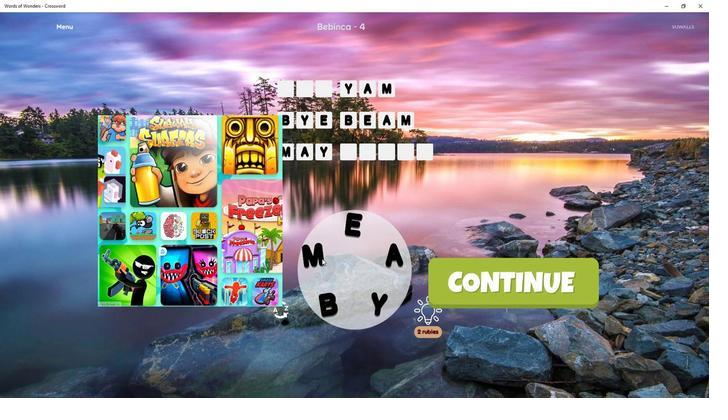
Action: Mouse moved to (352, 255)
Screenshot: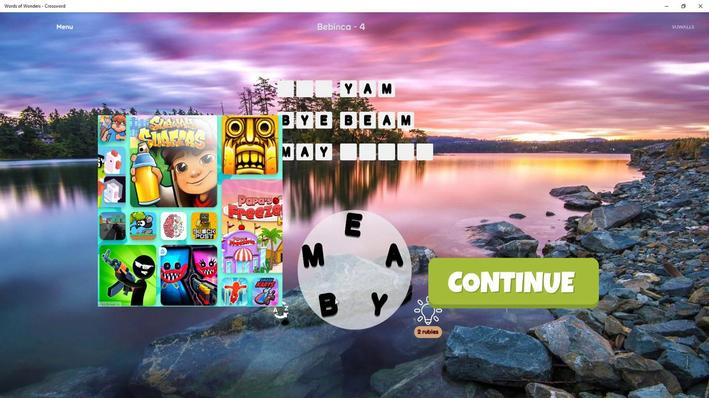 
Action: Mouse pressed left at (352, 255)
Screenshot: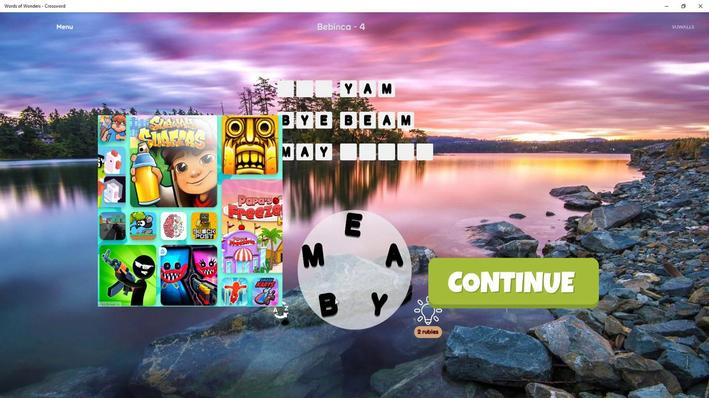 
Action: Mouse moved to (353, 258)
Screenshot: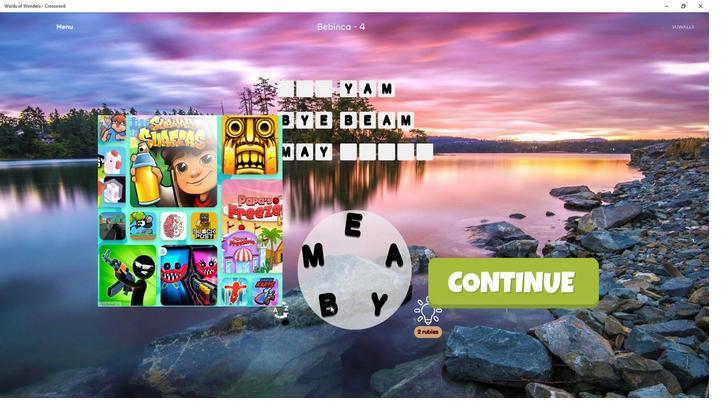 
Action: Mouse pressed left at (353, 258)
Screenshot: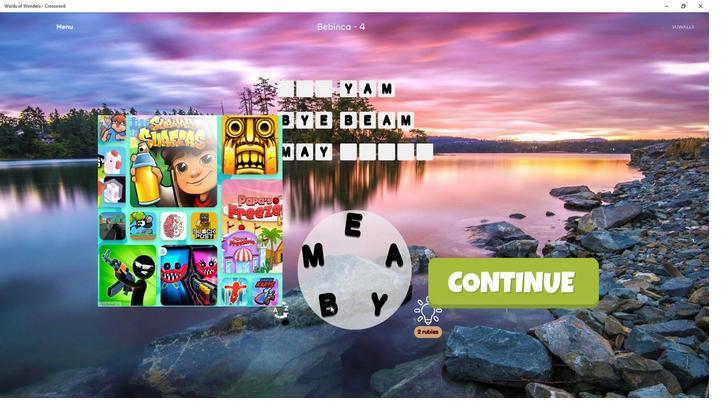 
Action: Mouse moved to (353, 257)
Screenshot: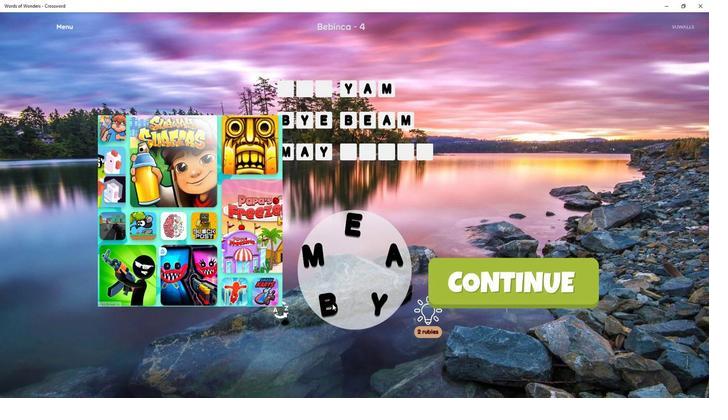 
Action: Mouse pressed left at (353, 257)
Screenshot: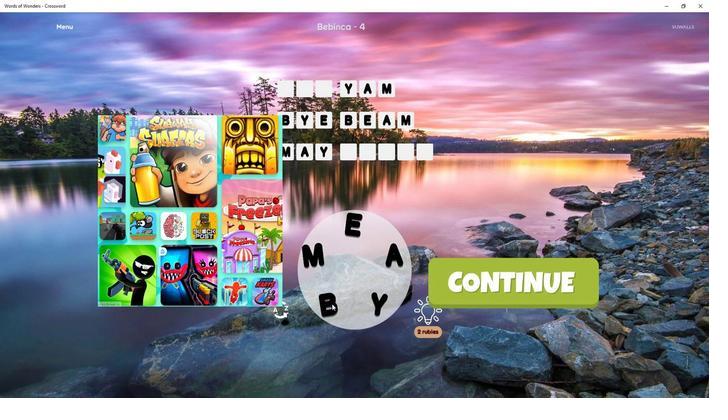 
Action: Mouse moved to (344, 257)
Screenshot: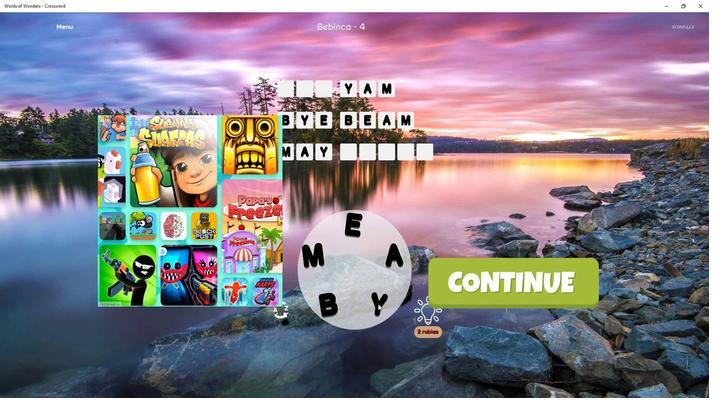 
Action: Mouse pressed left at (344, 257)
Screenshot: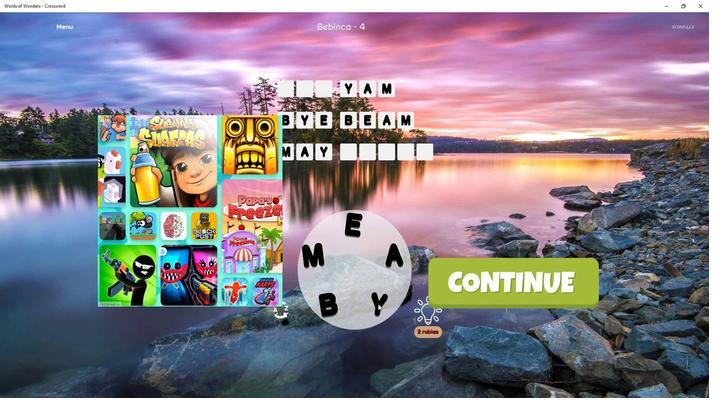 
Action: Mouse moved to (355, 256)
Screenshot: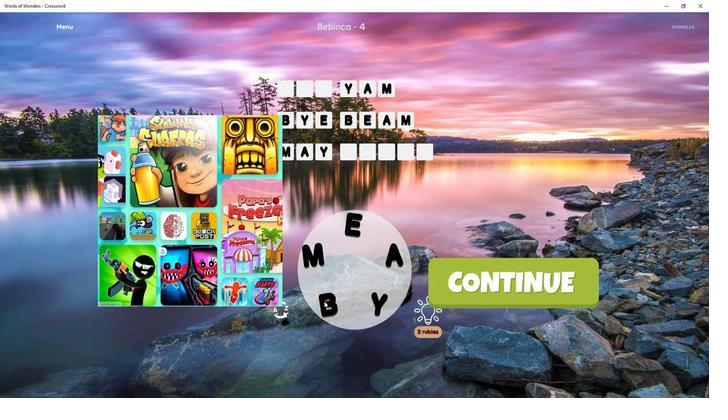
Action: Mouse pressed left at (355, 256)
Screenshot: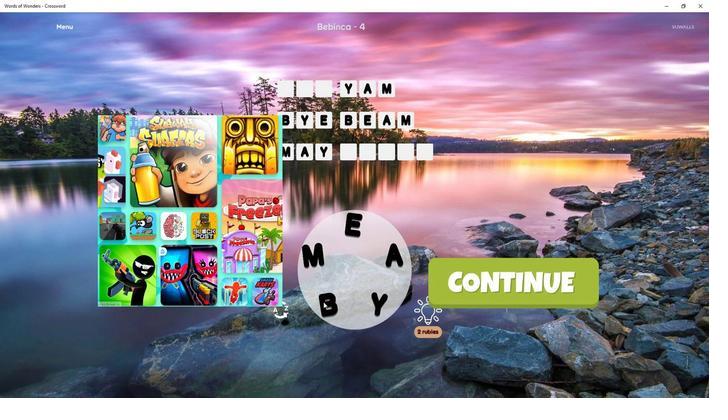 
Action: Mouse moved to (460, 201)
Screenshot: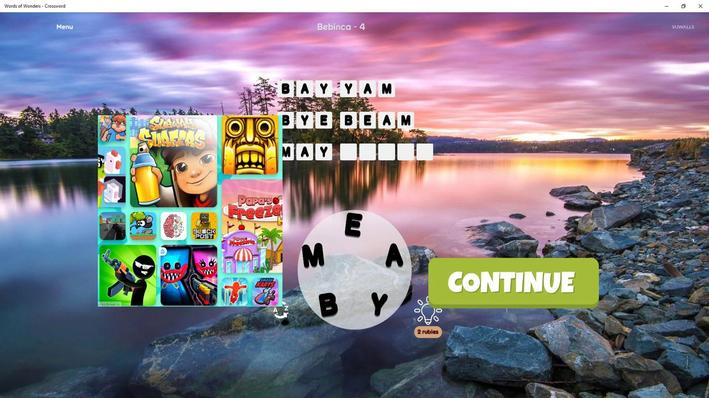 
Action: Mouse scrolled (460, 201) with delta (0, 0)
Screenshot: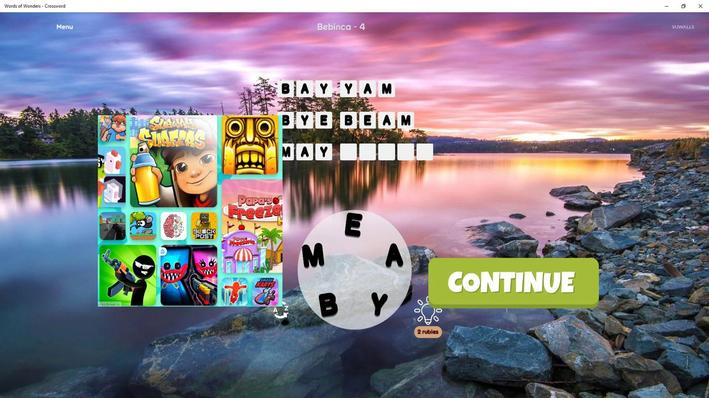 
Action: Mouse scrolled (460, 201) with delta (0, 0)
Screenshot: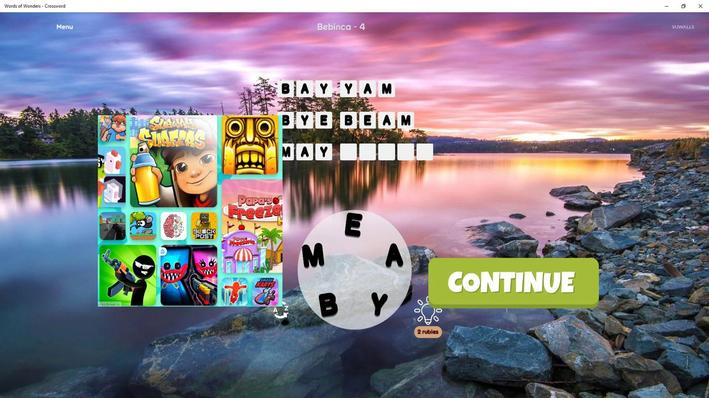 
Action: Mouse scrolled (460, 201) with delta (0, 0)
Screenshot: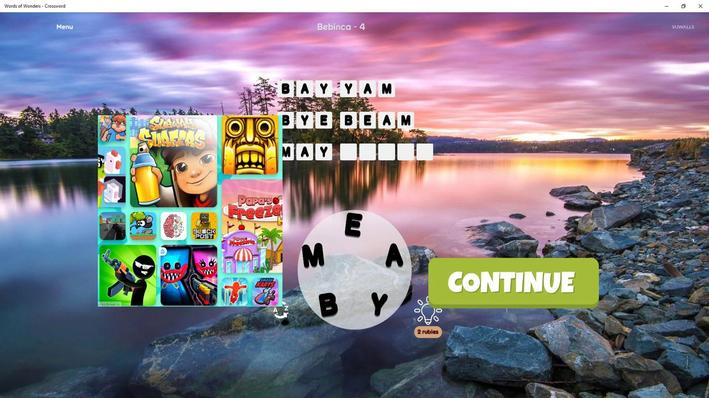 
Action: Mouse scrolled (460, 201) with delta (0, 0)
Screenshot: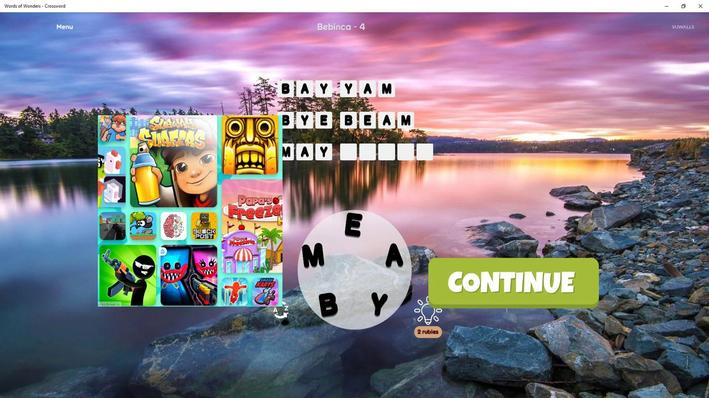 
Action: Mouse scrolled (460, 201) with delta (0, 0)
Screenshot: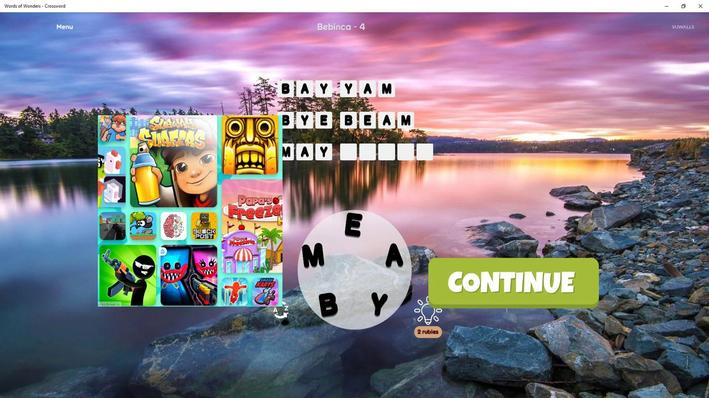 
Action: Mouse scrolled (460, 201) with delta (0, 0)
Screenshot: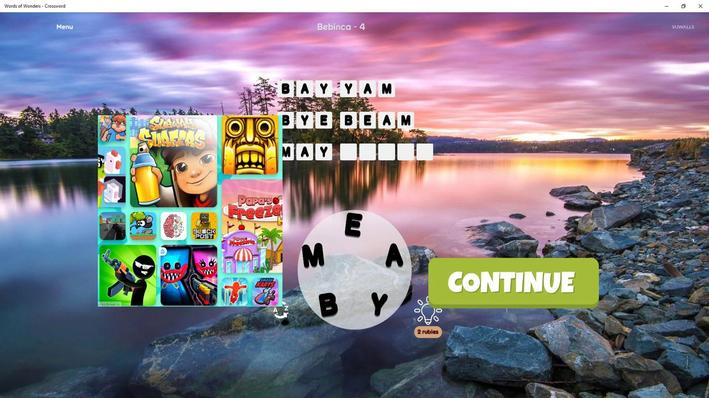 
Action: Mouse moved to (356, 239)
Screenshot: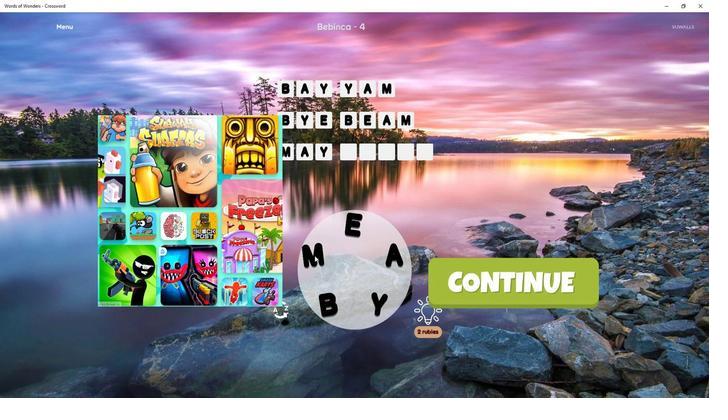 
Action: Mouse pressed left at (356, 239)
Screenshot: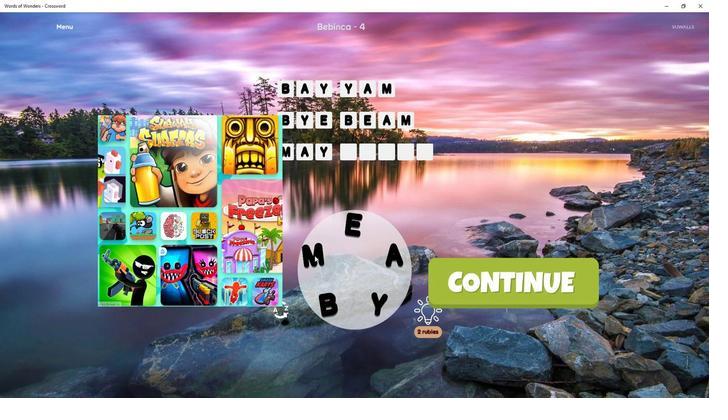 
Action: Mouse moved to (357, 240)
Screenshot: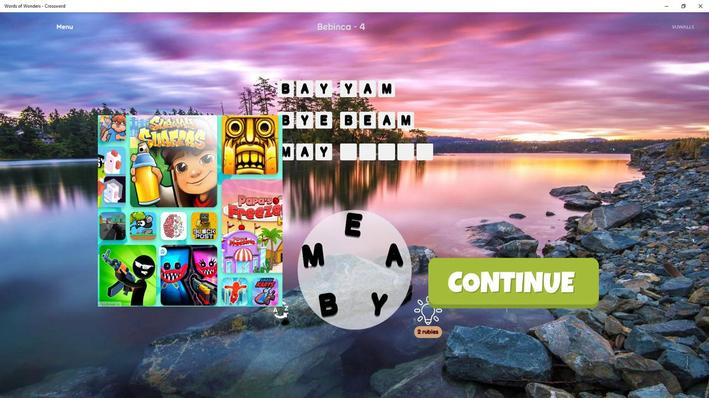 
Action: Mouse pressed left at (357, 240)
Screenshot: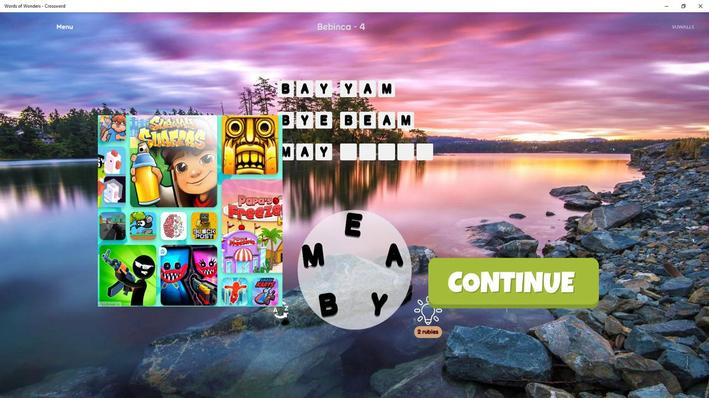 
Action: Mouse moved to (340, 239)
Screenshot: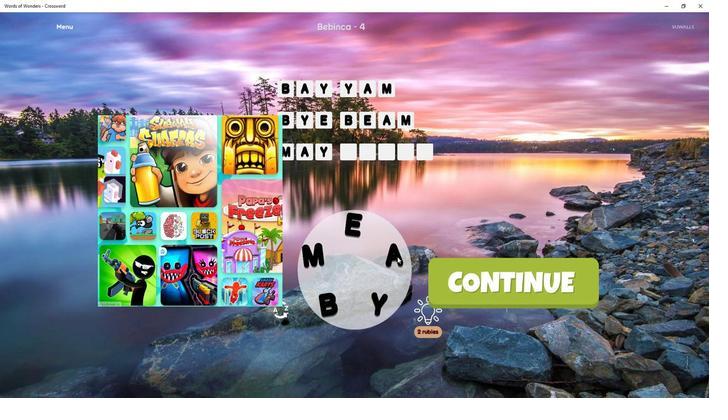 
Action: Mouse pressed left at (340, 239)
Screenshot: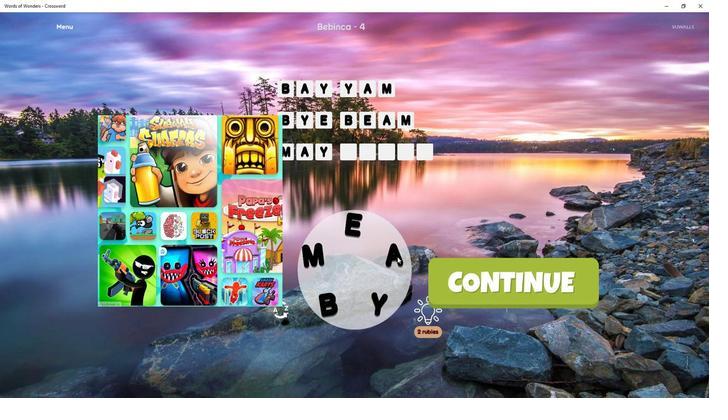 
Action: Mouse moved to (340, 239)
Screenshot: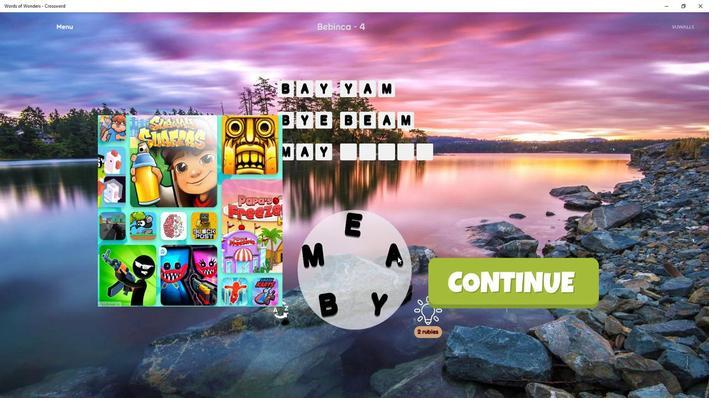 
Action: Mouse pressed left at (340, 239)
Screenshot: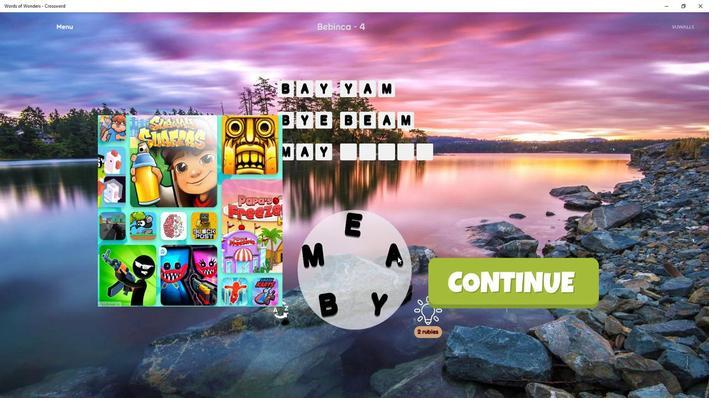 
Action: Mouse moved to (353, 255)
Screenshot: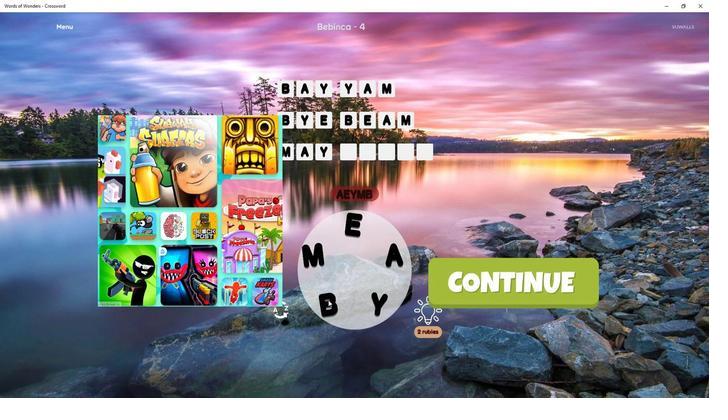 
Action: Mouse pressed left at (353, 255)
Screenshot: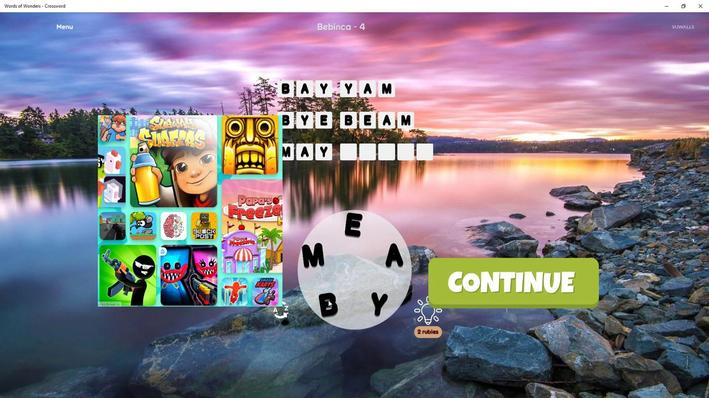
Action: Mouse moved to (352, 257)
Screenshot: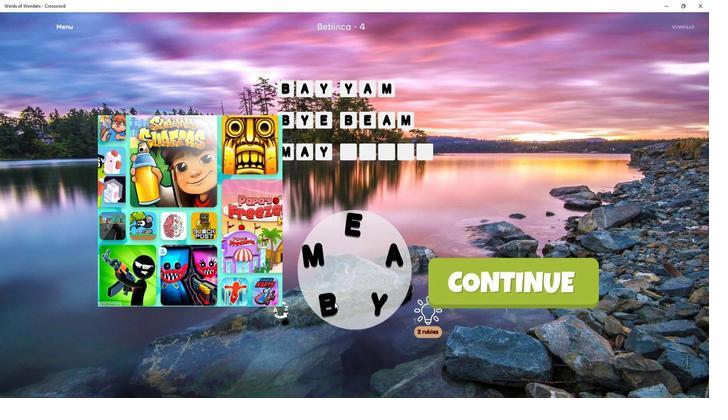 
Action: Mouse pressed left at (352, 257)
Screenshot: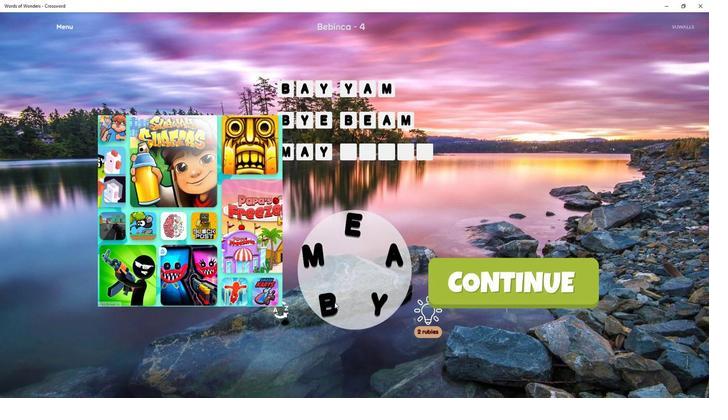 
Action: Mouse moved to (353, 257)
Screenshot: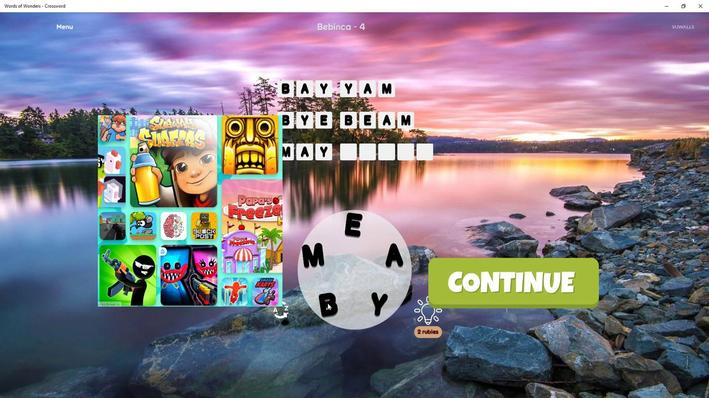 
Action: Mouse pressed left at (353, 257)
Screenshot: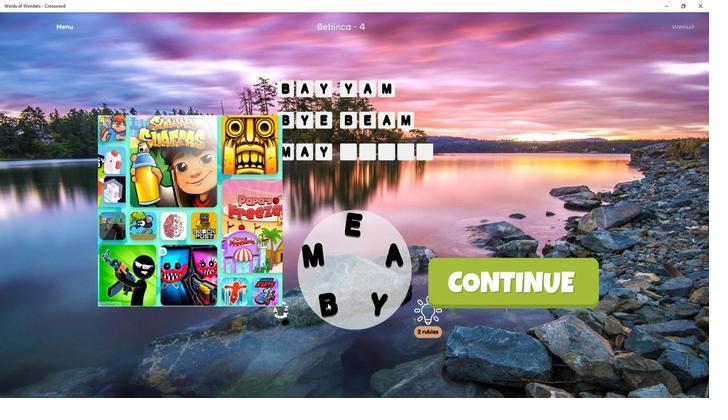 
Action: Mouse moved to (354, 257)
Screenshot: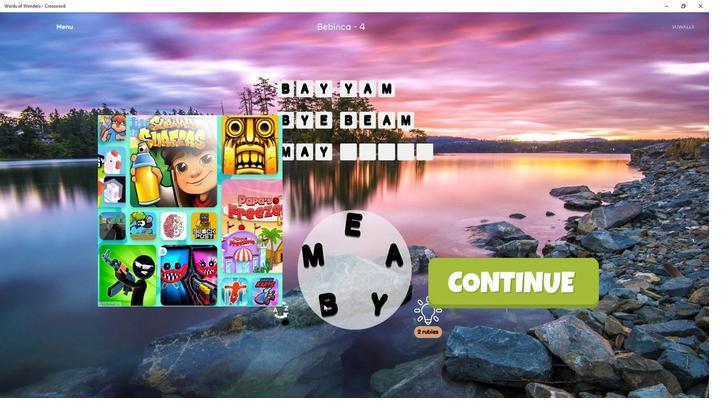 
Action: Mouse pressed left at (354, 257)
Screenshot: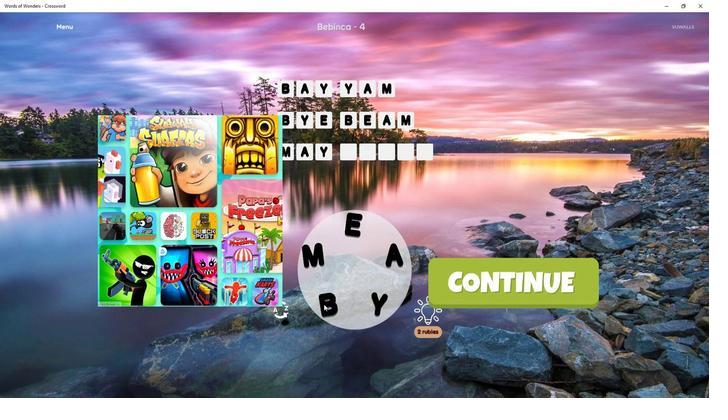
Action: Mouse moved to (354, 261)
Screenshot: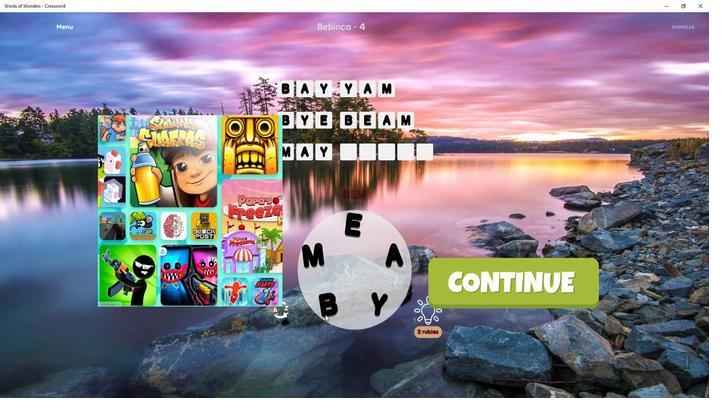 
Action: Mouse pressed left at (354, 261)
Screenshot: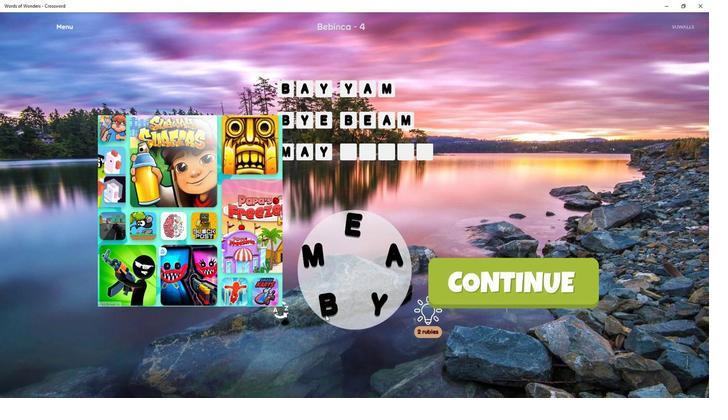 
Action: Mouse moved to (349, 229)
Screenshot: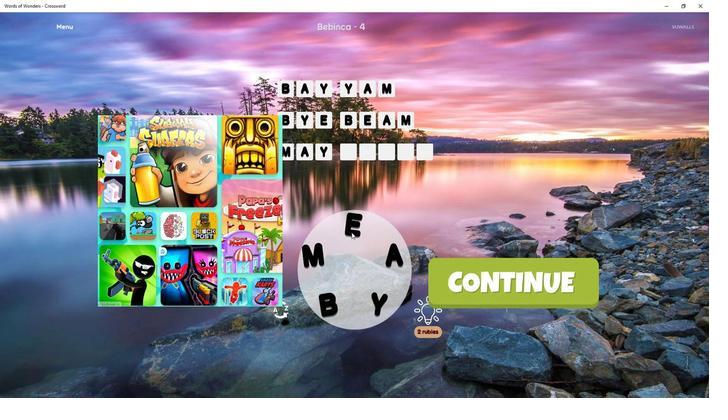 
Action: Mouse pressed left at (349, 229)
Screenshot: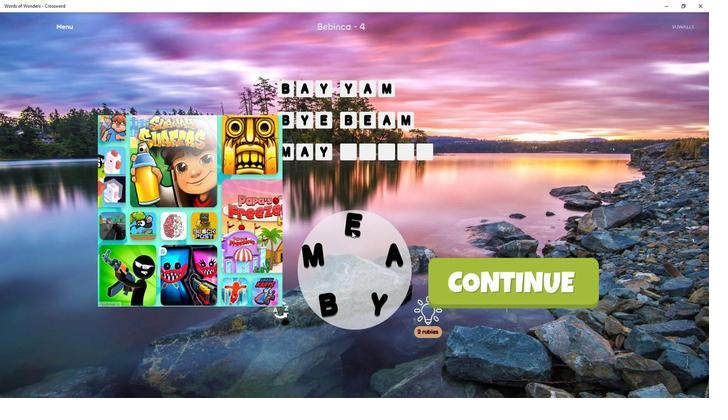 
Action: Mouse moved to (343, 258)
Screenshot: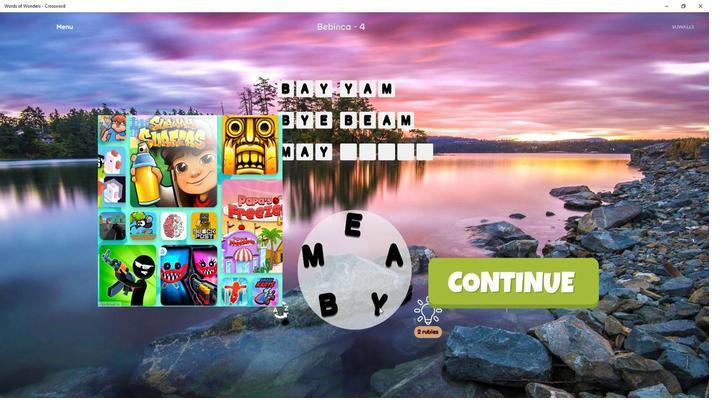 
Action: Mouse pressed left at (343, 258)
Screenshot: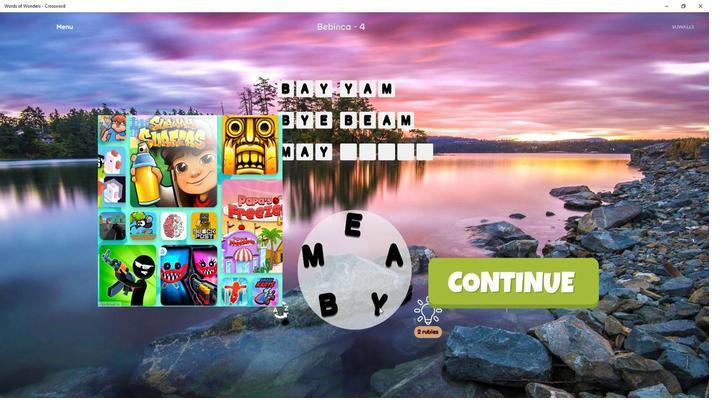 
Action: Mouse moved to (349, 230)
Screenshot: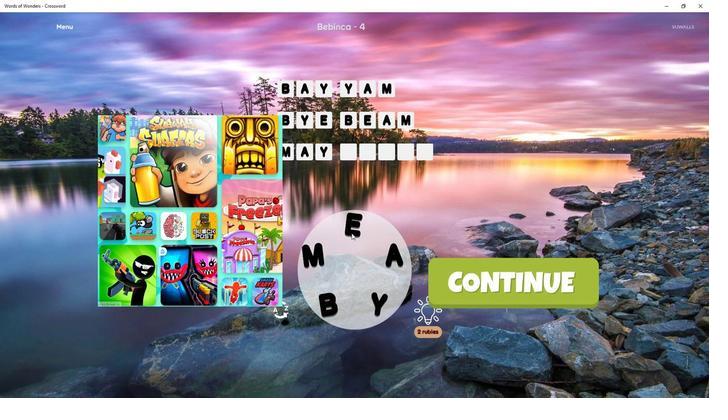 
Action: Mouse pressed left at (349, 230)
Screenshot: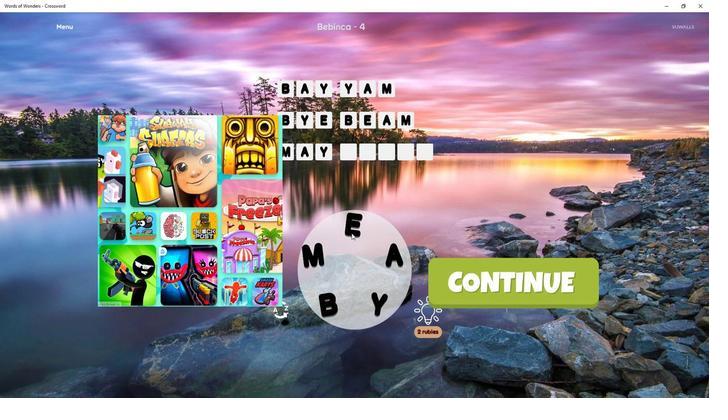 
Action: Mouse moved to (355, 242)
Screenshot: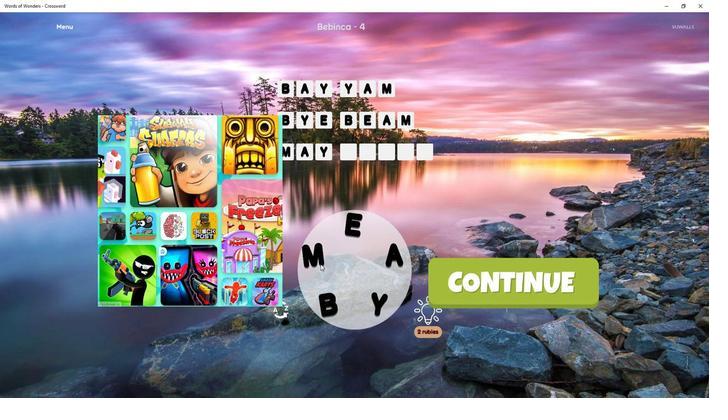 
Action: Mouse pressed left at (355, 242)
Screenshot: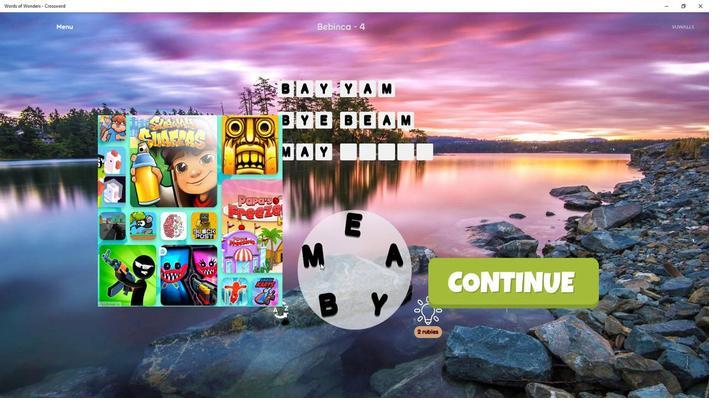 
Action: Mouse moved to (345, 254)
Screenshot: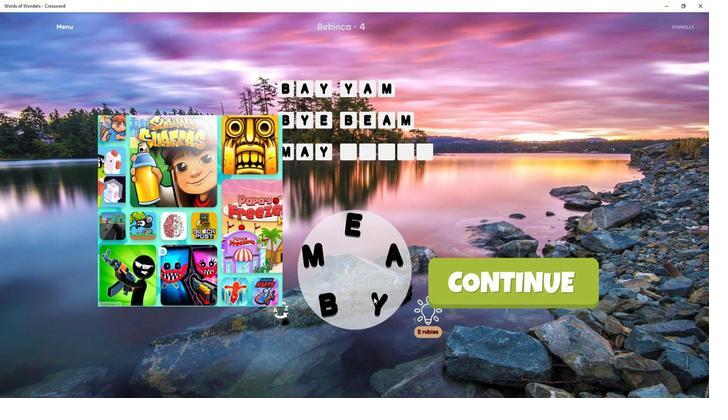 
Action: Mouse pressed left at (345, 254)
Screenshot: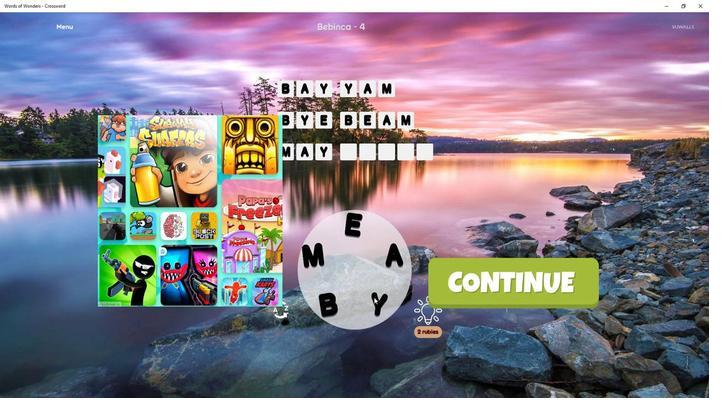 
Action: Mouse moved to (345, 254)
Screenshot: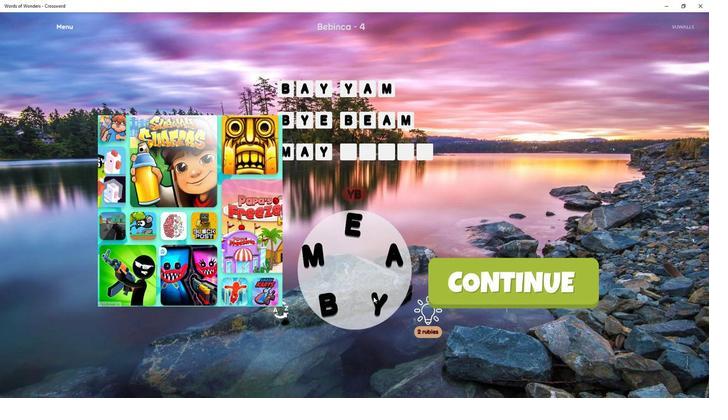 
Action: Mouse pressed left at (345, 254)
Screenshot: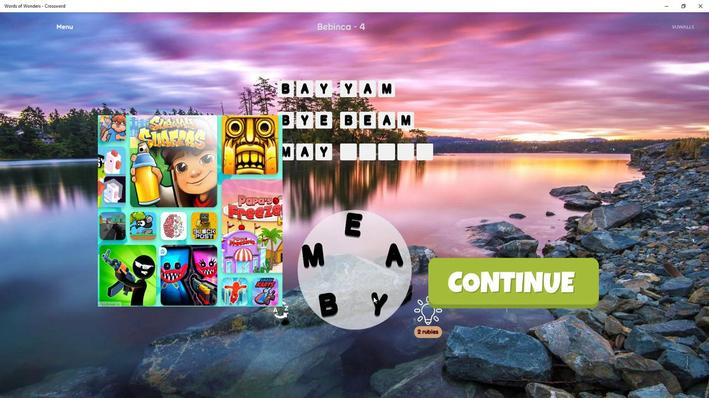 
Action: Mouse moved to (355, 239)
Screenshot: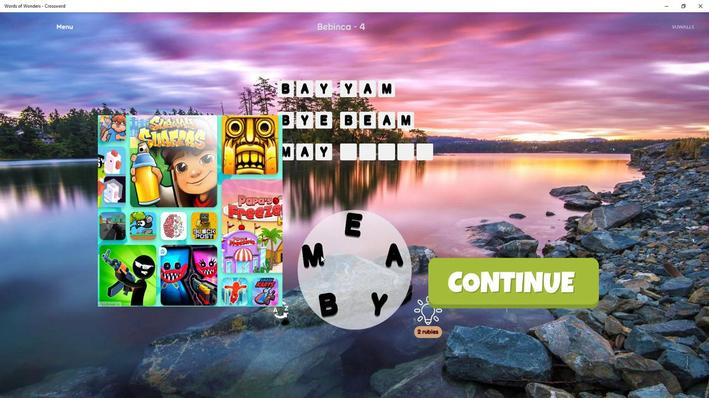 
Action: Mouse pressed left at (355, 239)
Screenshot: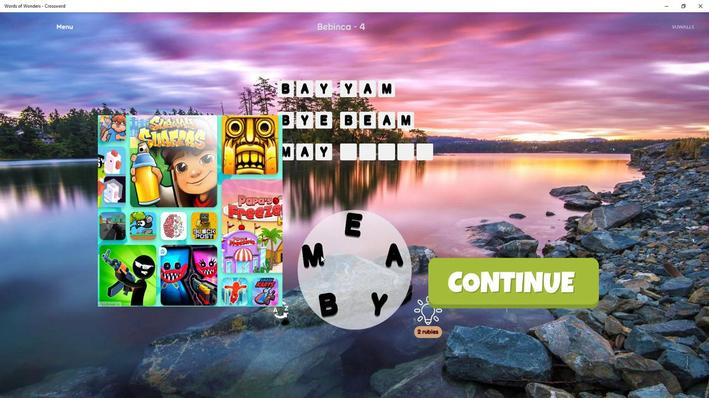 
Action: Mouse moved to (357, 237)
Screenshot: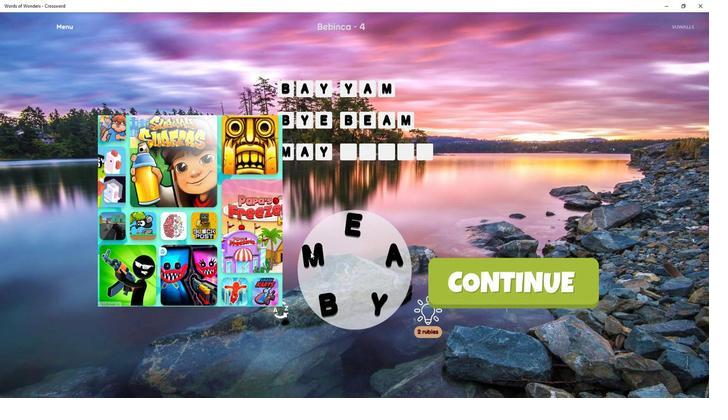 
Action: Mouse pressed left at (357, 237)
Screenshot: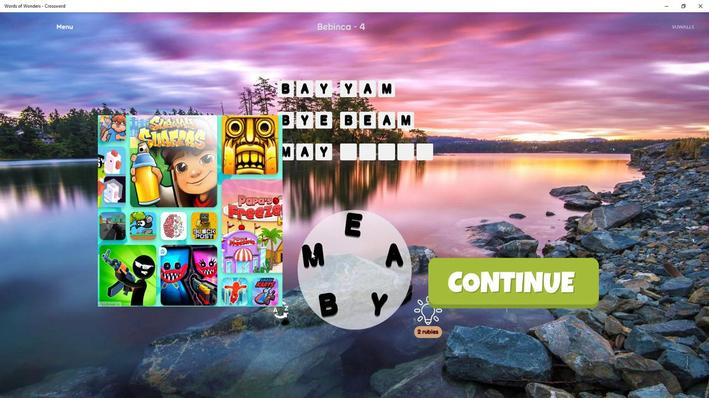 
Action: Mouse moved to (348, 243)
Screenshot: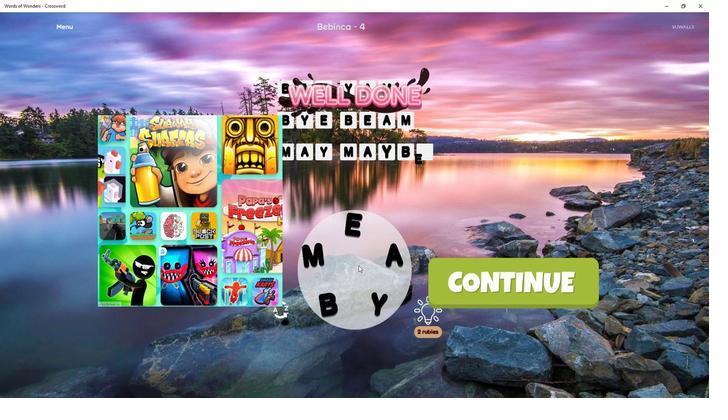 
